 Task: Create a task  Develop a new online tool for social media management , assign it to team member softage.3@softage.net in the project AgileNova and update the status of the task to  On Track  , set the priority of the task to Low
Action: Mouse moved to (80, 278)
Screenshot: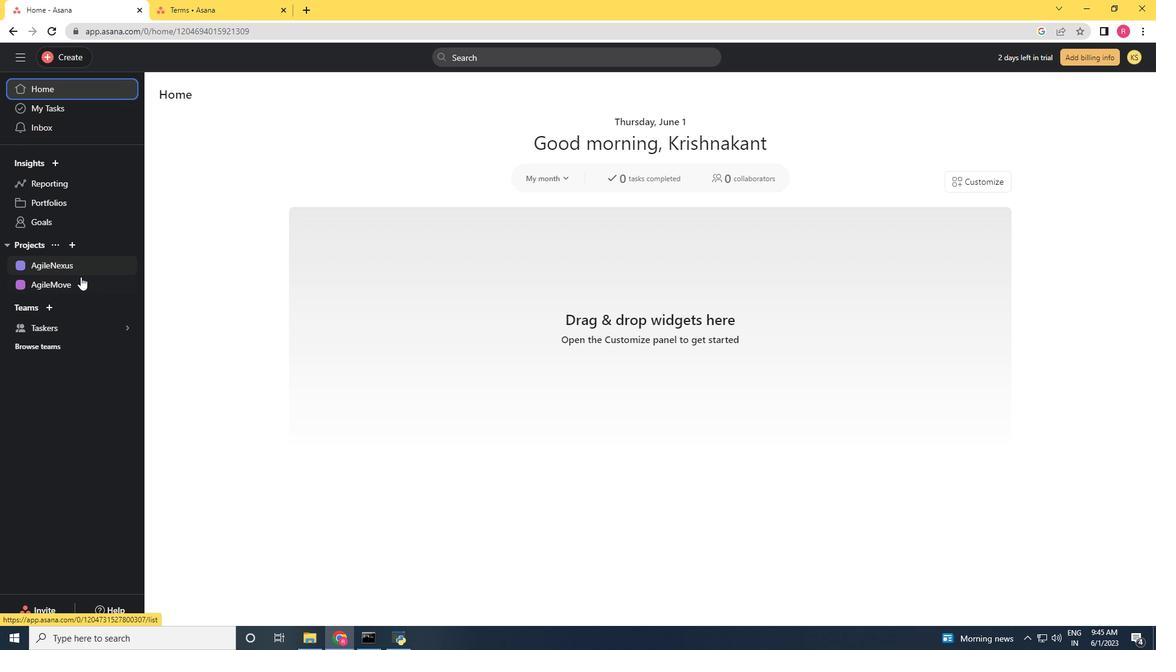 
Action: Mouse pressed left at (80, 278)
Screenshot: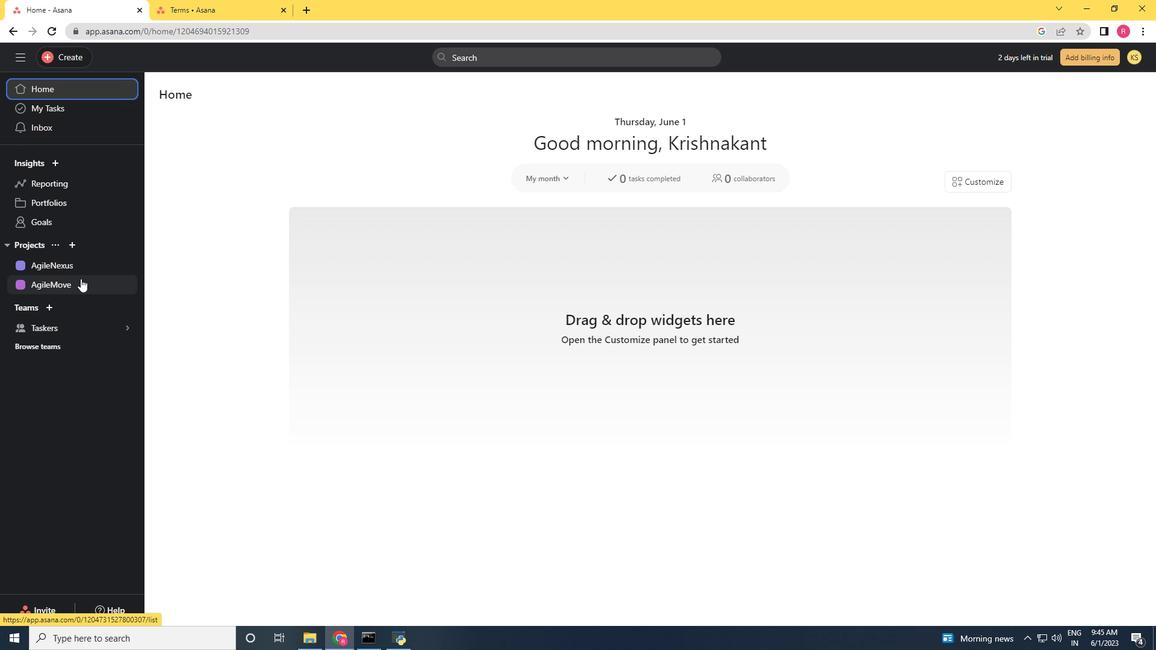 
Action: Mouse moved to (83, 54)
Screenshot: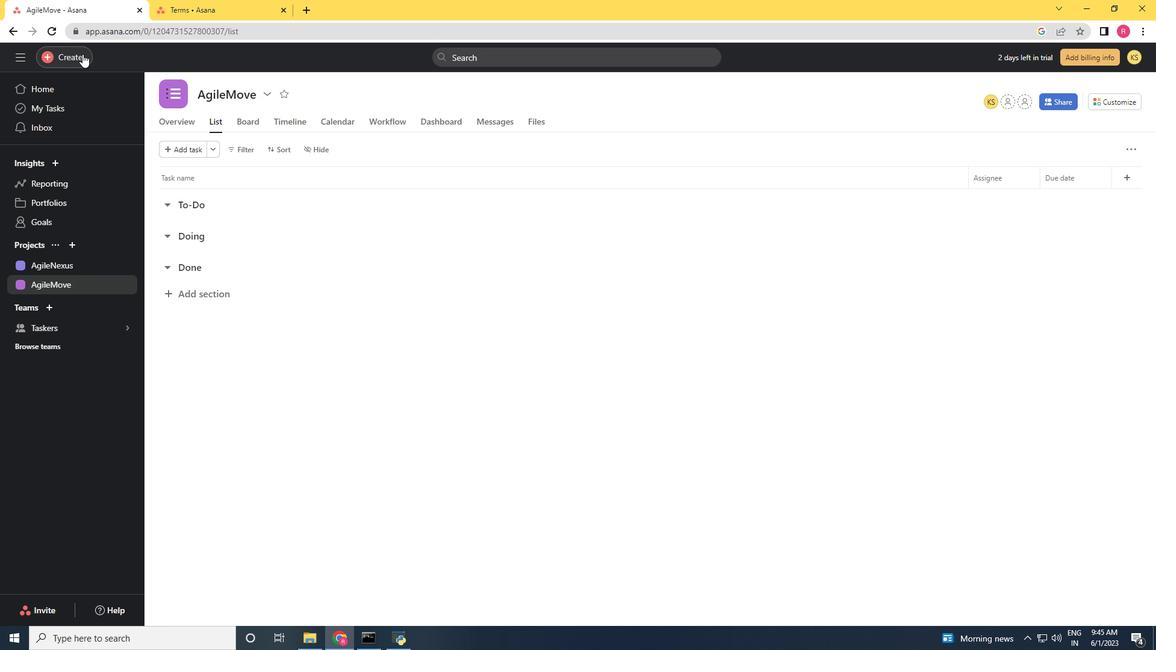 
Action: Mouse pressed left at (83, 54)
Screenshot: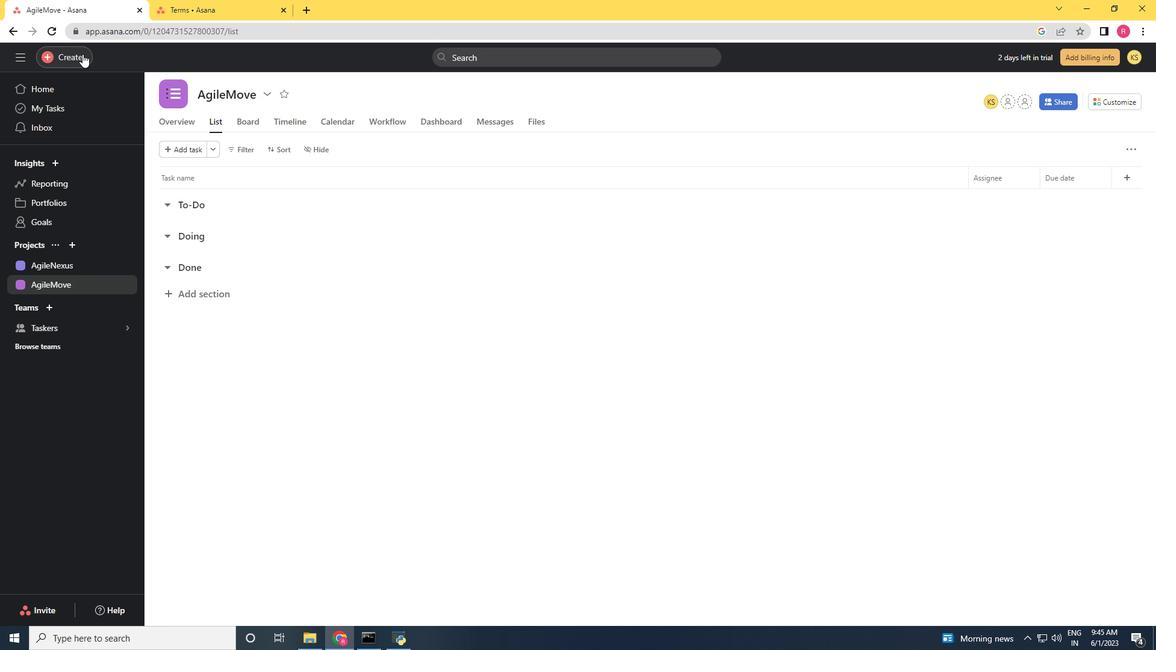 
Action: Mouse moved to (141, 64)
Screenshot: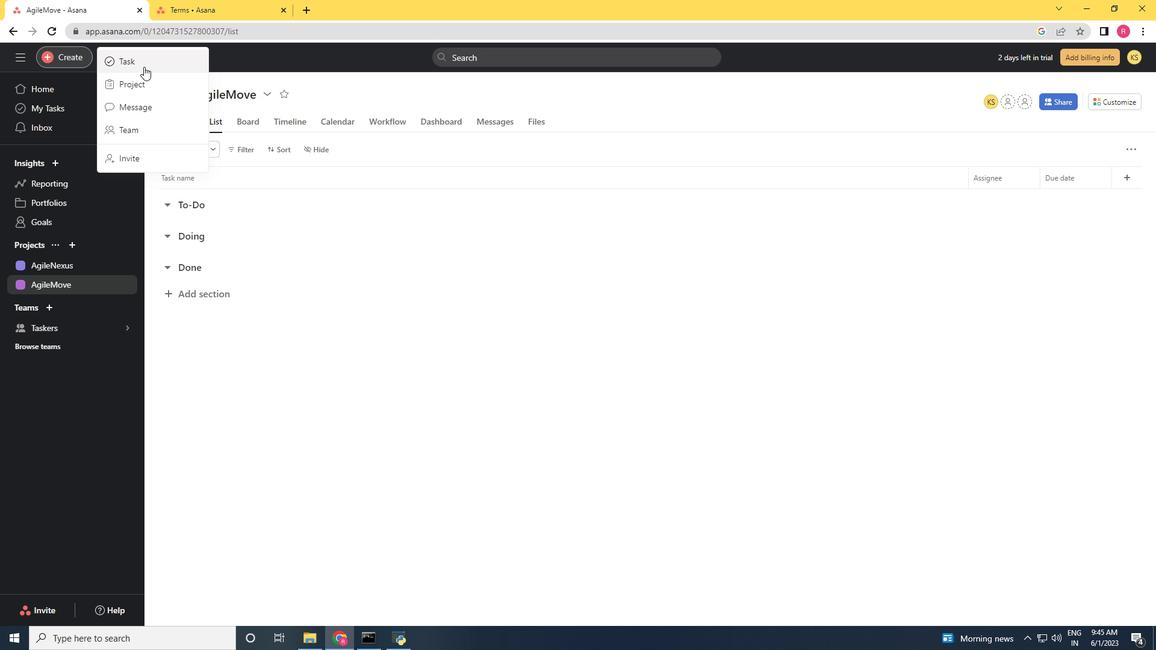 
Action: Mouse pressed left at (141, 64)
Screenshot: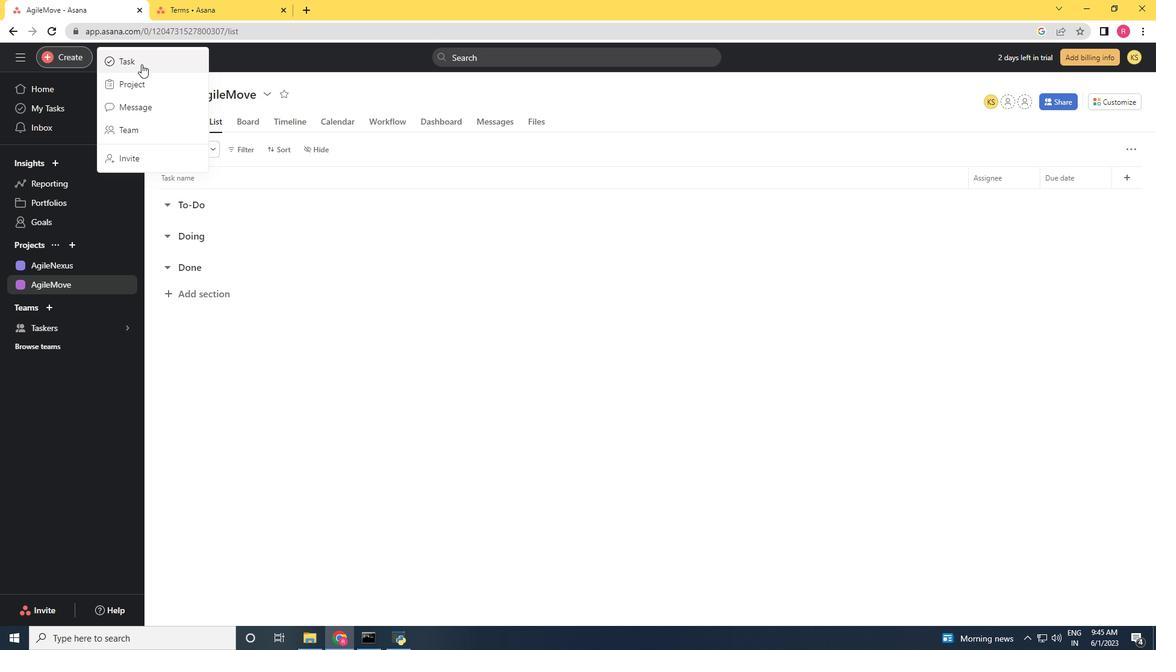 
Action: Key pressed <Key.shift>Develop<Key.space>a<Key.space>new<Key.space>online<Key.space>tool<Key.space>for<Key.space>social<Key.space>mesi=<Key.backspace><Key.backspace><Key.backspace>disa<Key.backspace><Key.backspace>a<Key.space>manad<Key.backspace>gement
Screenshot: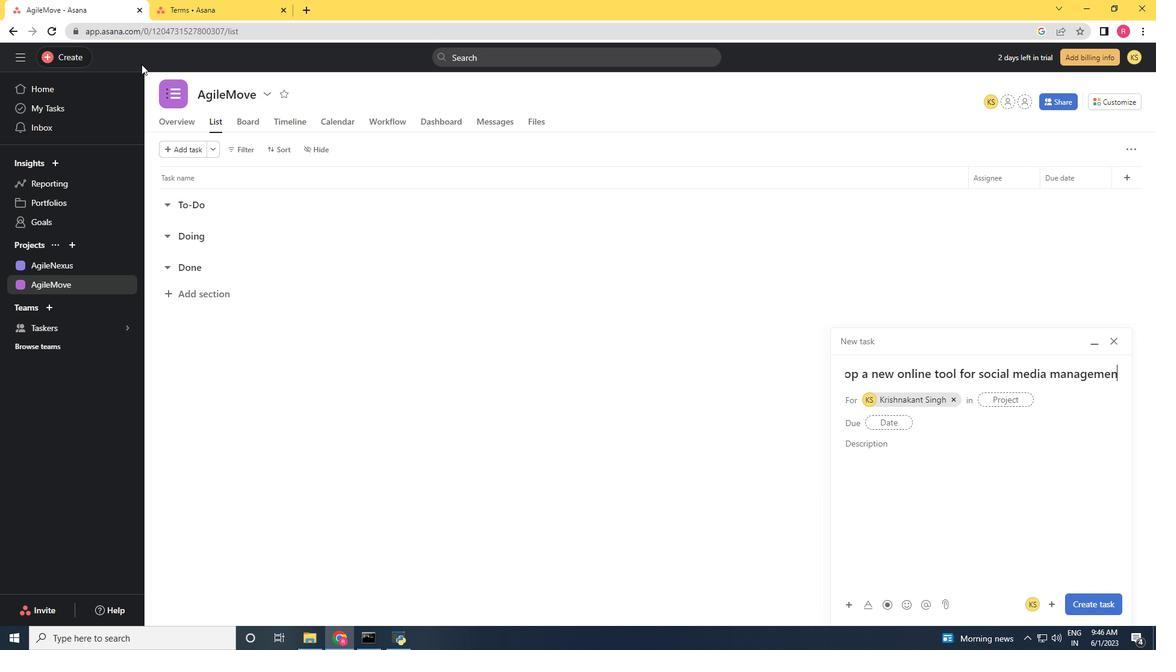 
Action: Mouse moved to (945, 394)
Screenshot: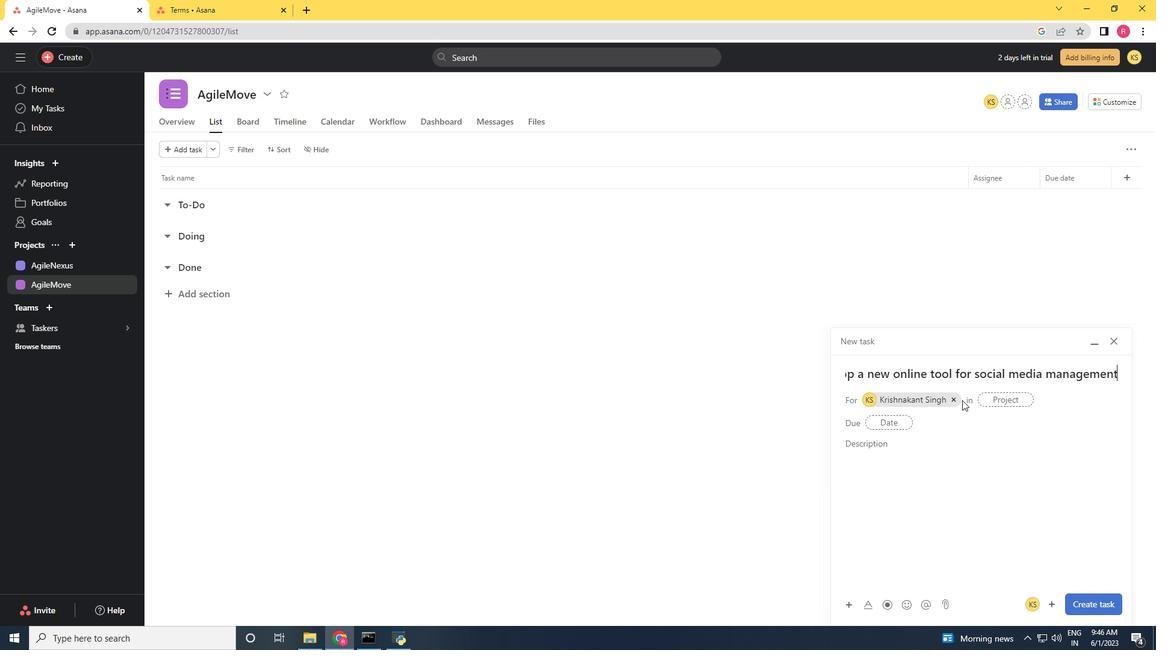 
Action: Mouse pressed left at (945, 394)
Screenshot: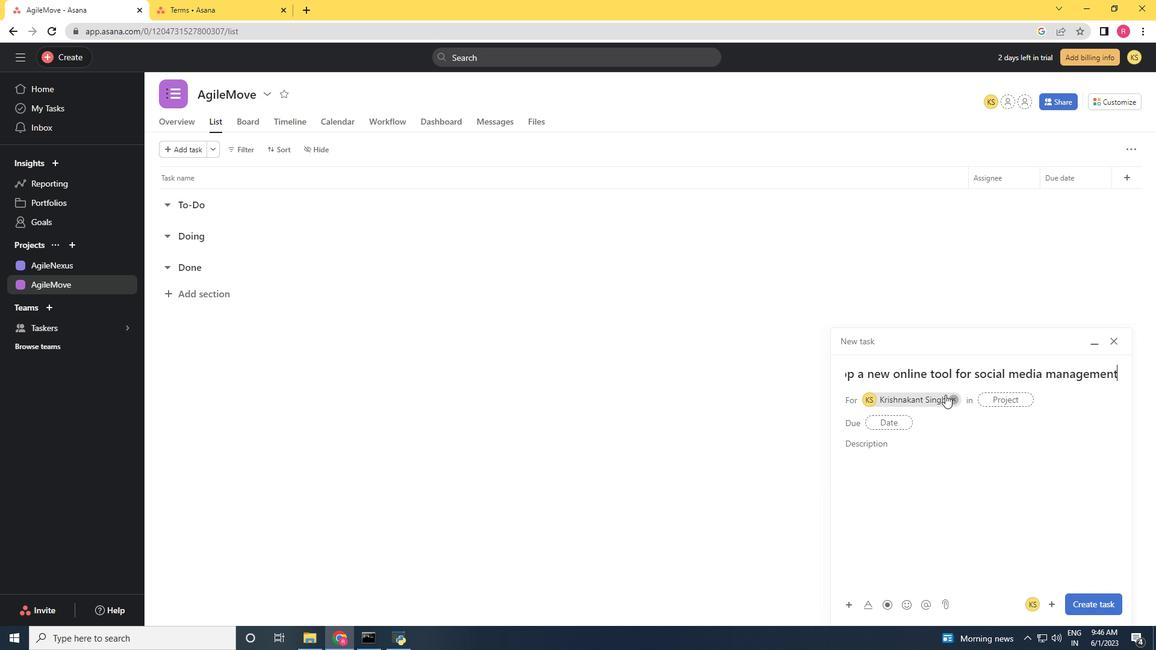
Action: Mouse moved to (899, 399)
Screenshot: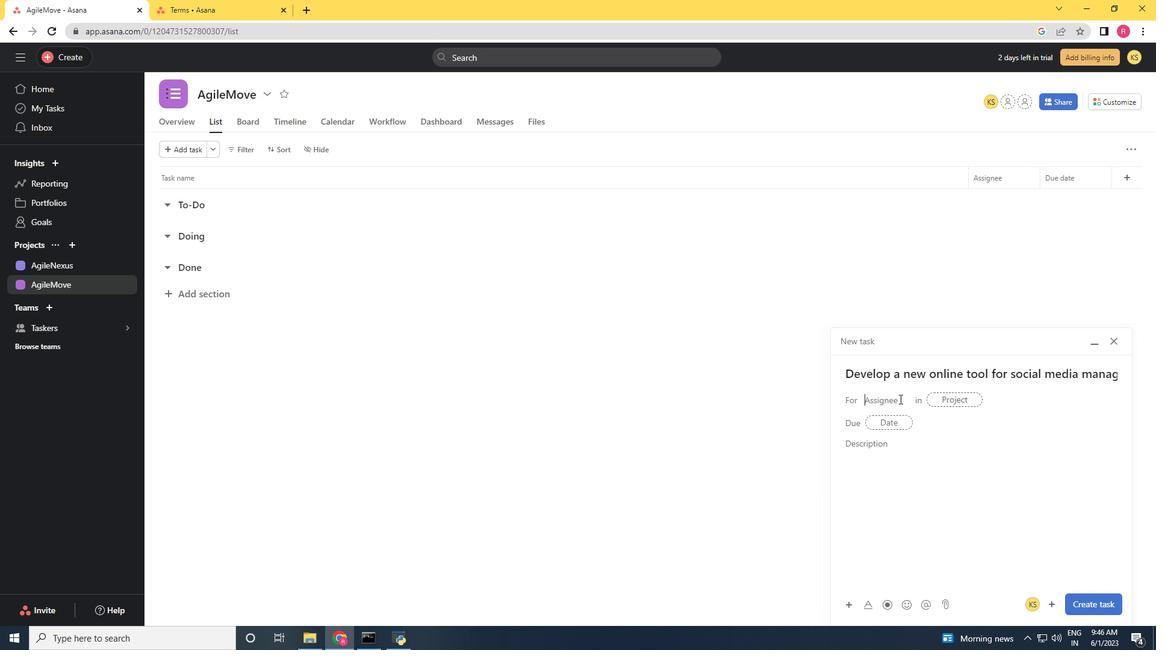 
Action: Key pressed softage.3<Key.shift>@softage.net
Screenshot: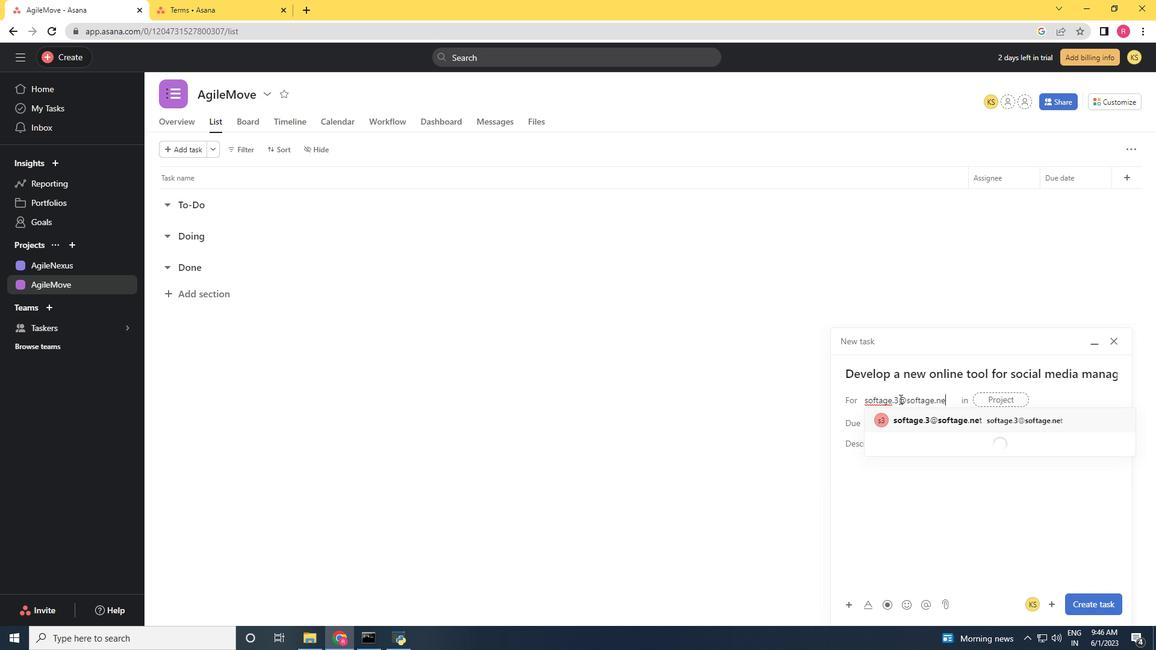 
Action: Mouse moved to (939, 419)
Screenshot: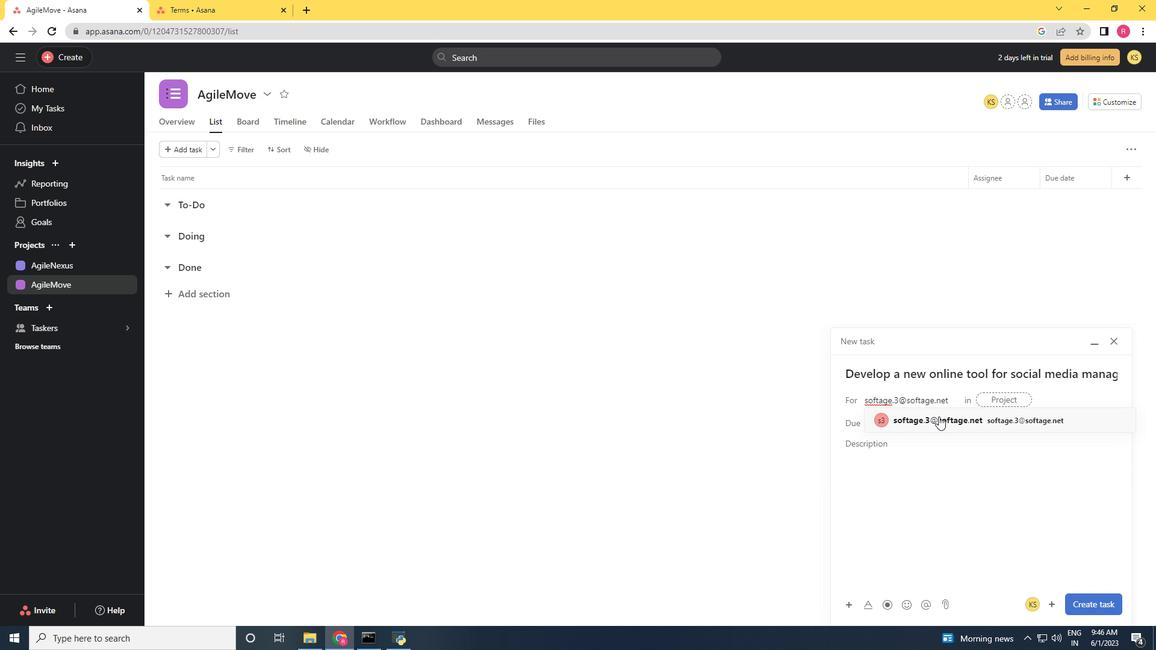 
Action: Mouse pressed left at (939, 419)
Screenshot: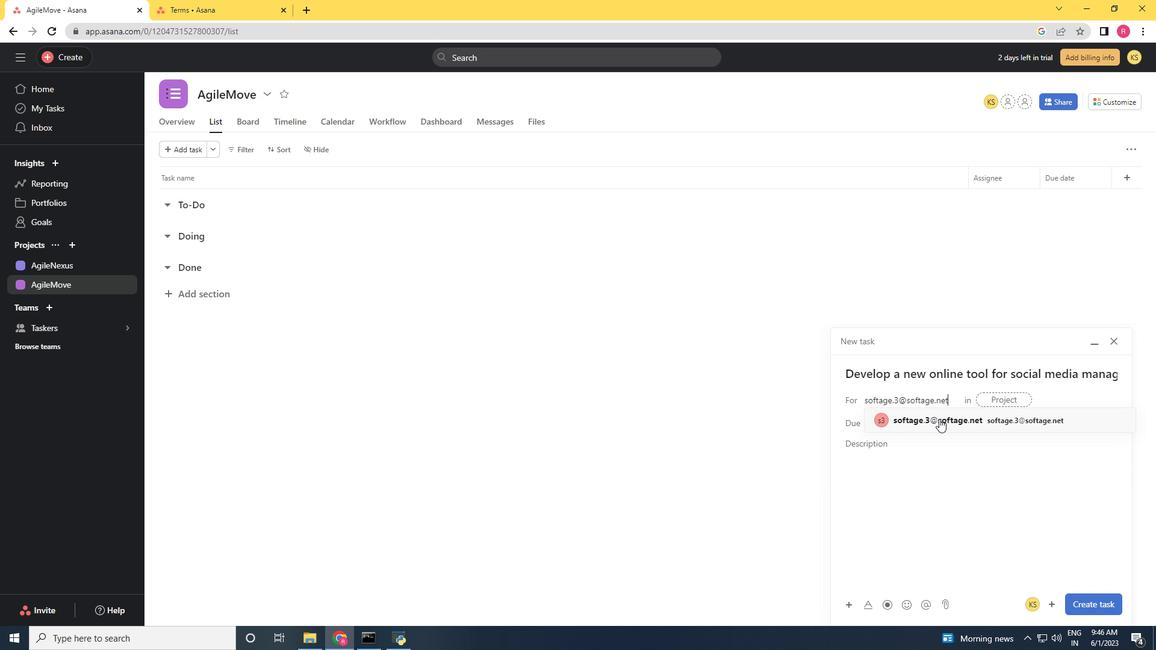 
Action: Mouse moved to (805, 420)
Screenshot: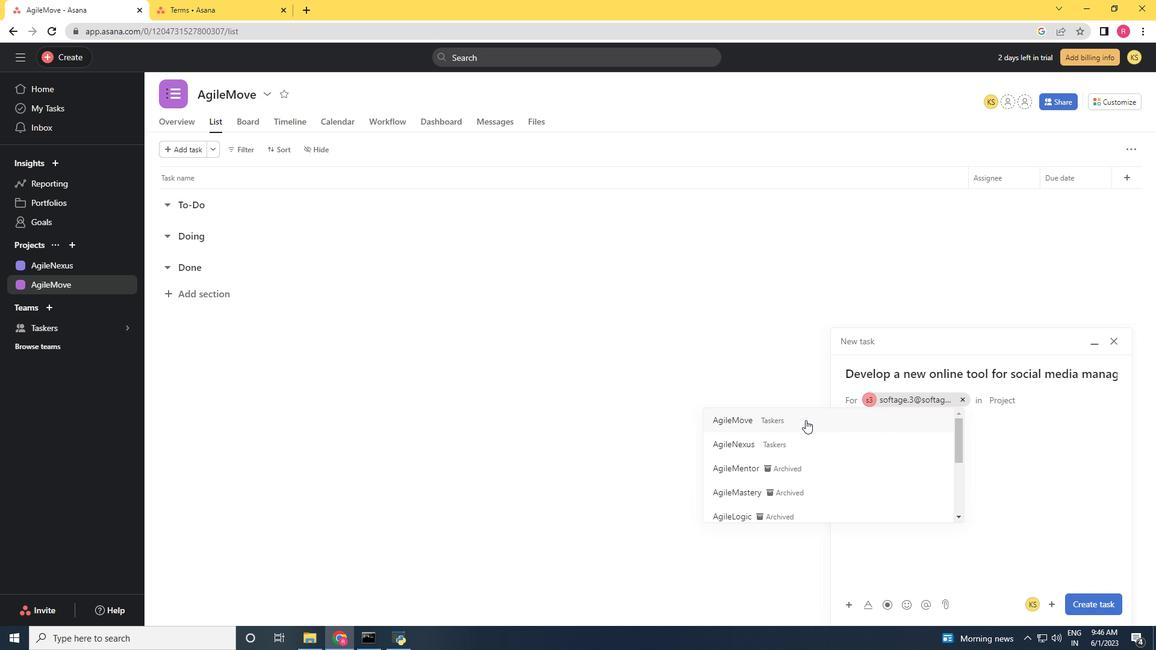 
Action: Mouse pressed left at (805, 420)
Screenshot: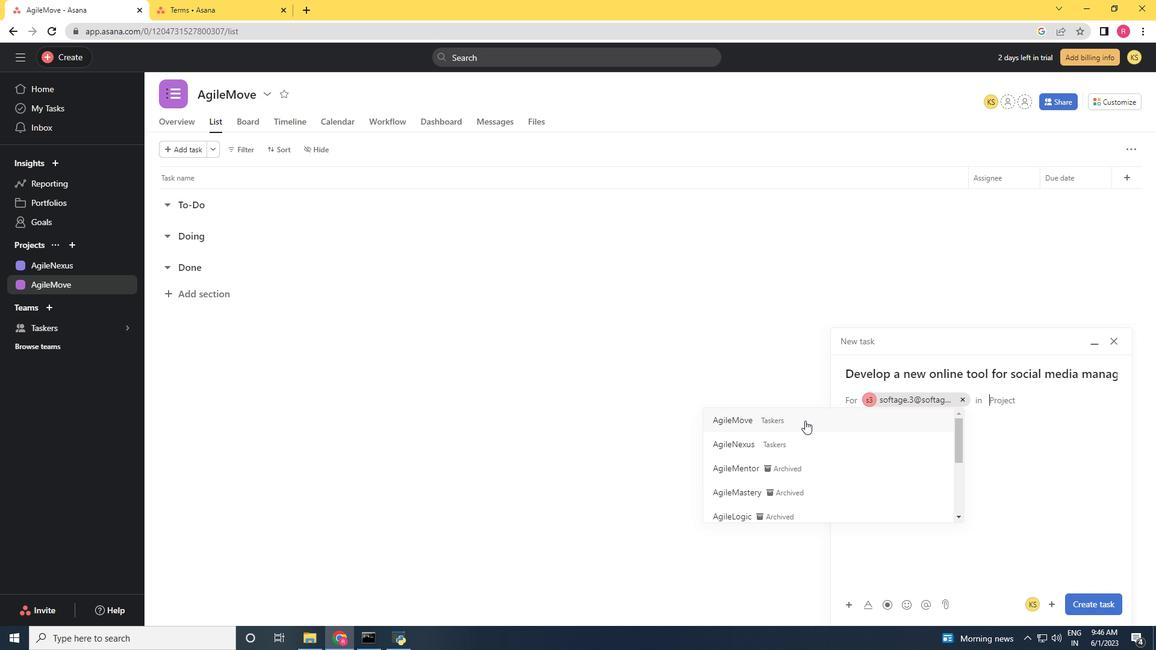 
Action: Mouse moved to (1106, 599)
Screenshot: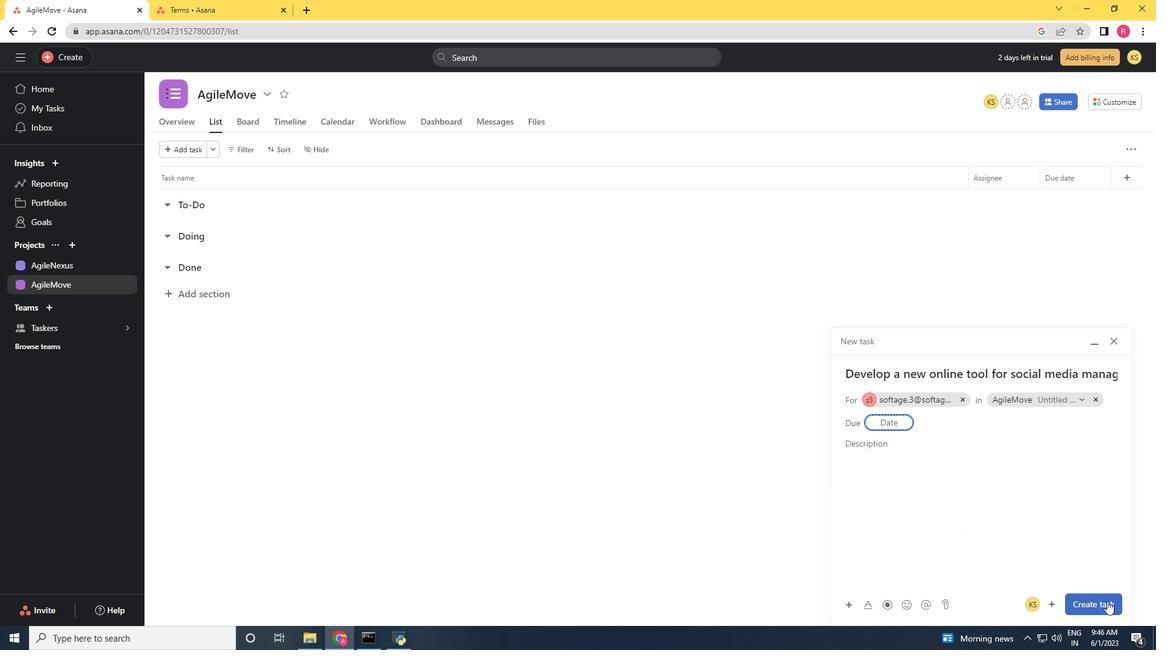 
Action: Mouse pressed left at (1106, 599)
Screenshot: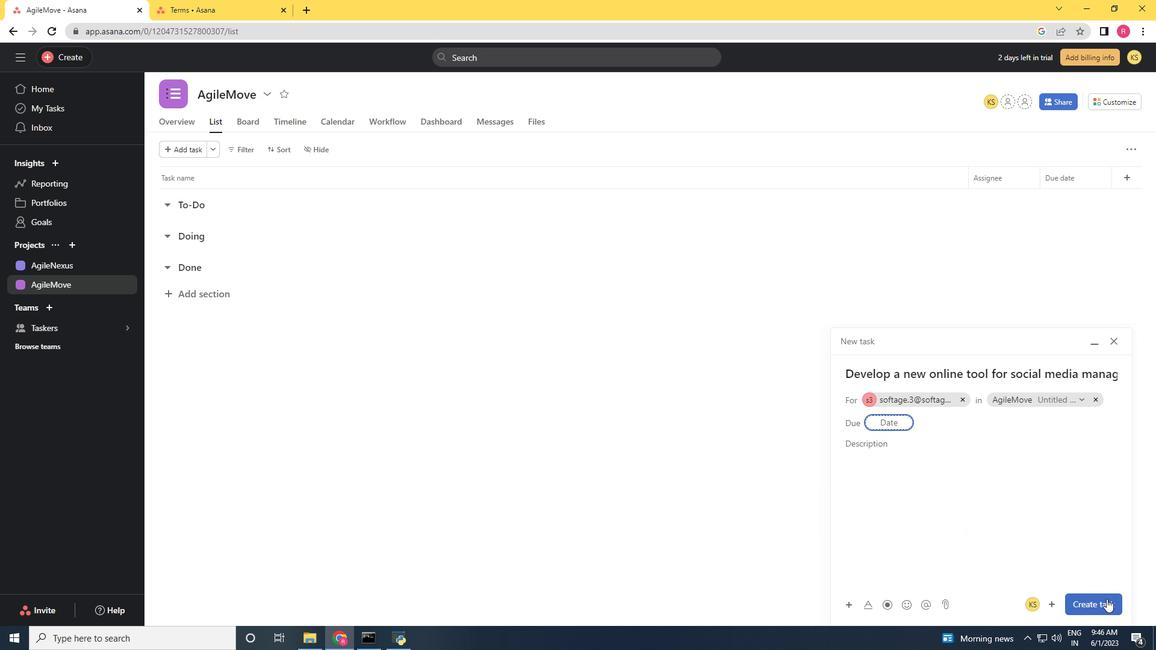 
Action: Mouse moved to (971, 167)
Screenshot: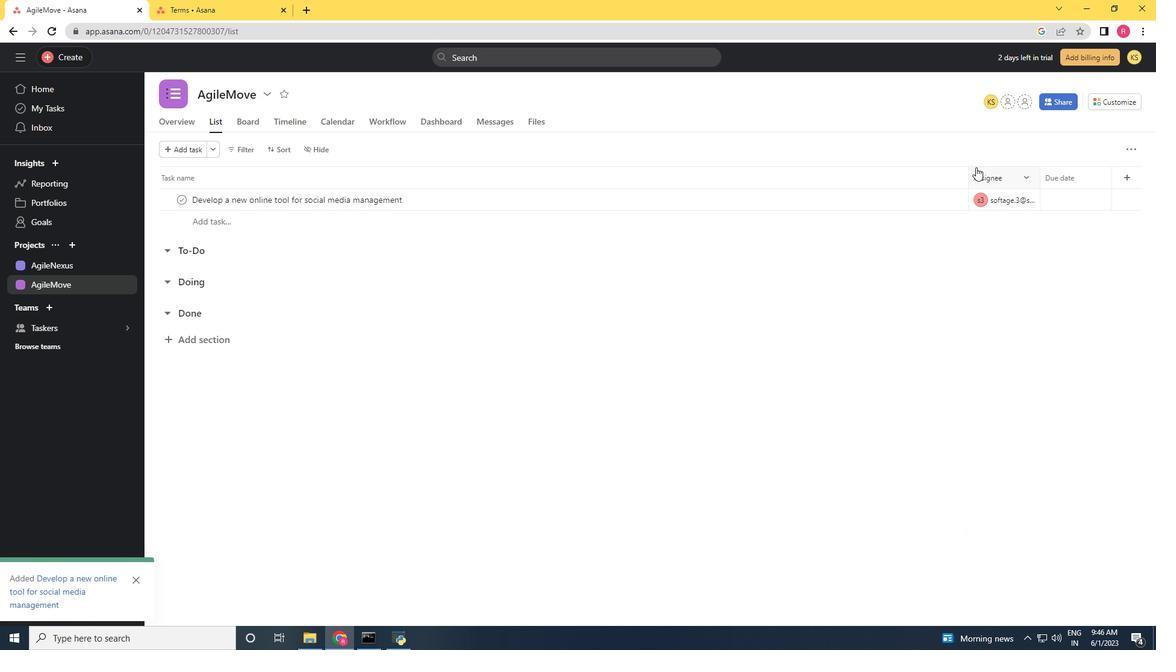 
Action: Mouse pressed left at (971, 167)
Screenshot: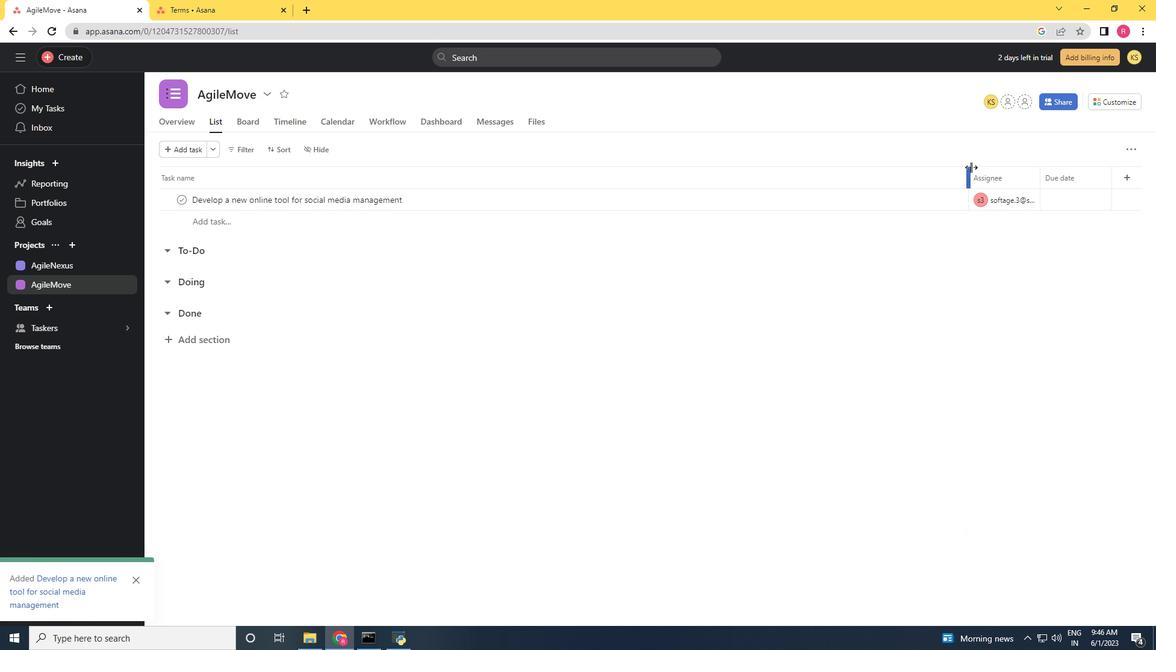 
Action: Mouse moved to (997, 175)
Screenshot: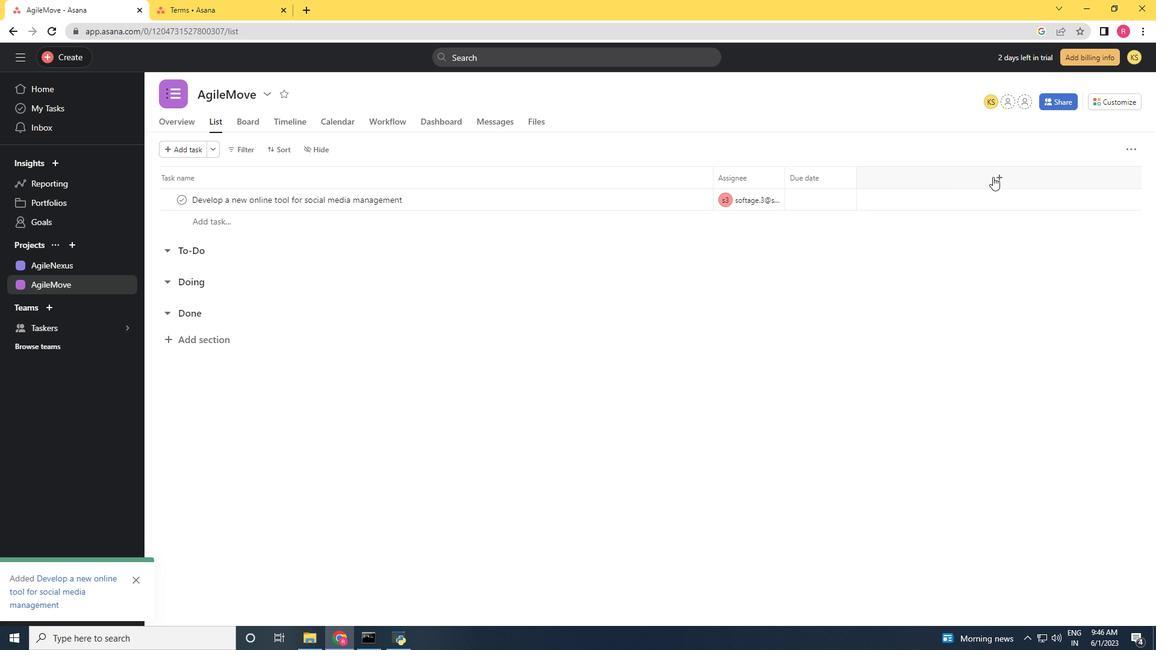 
Action: Mouse pressed left at (997, 175)
Screenshot: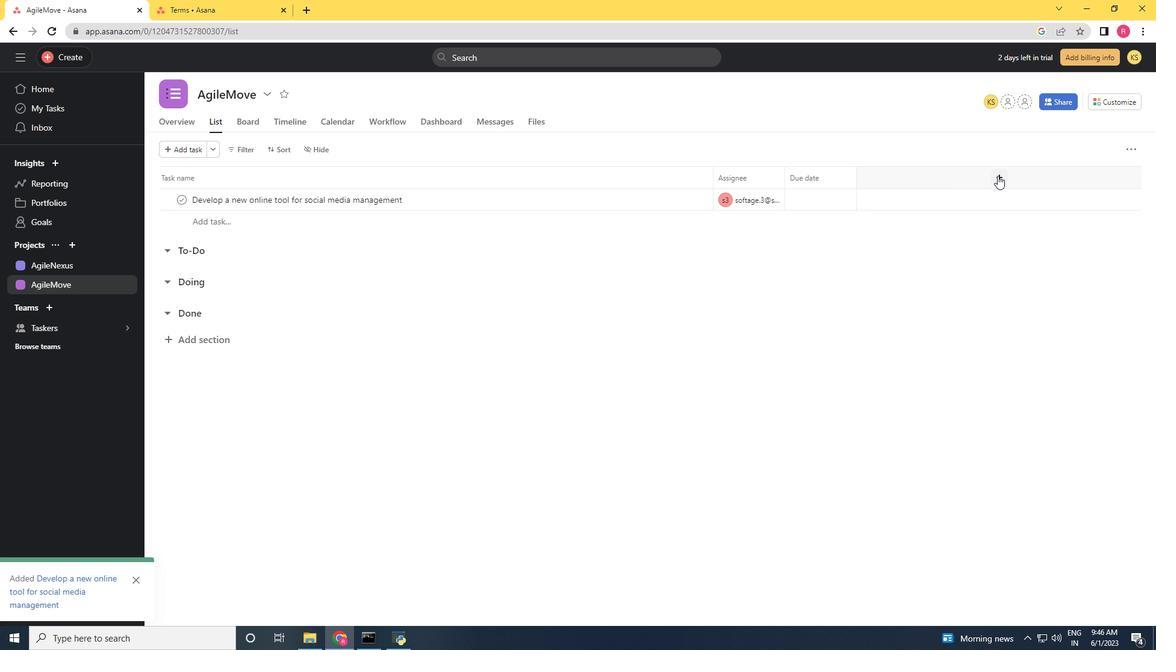 
Action: Mouse moved to (907, 310)
Screenshot: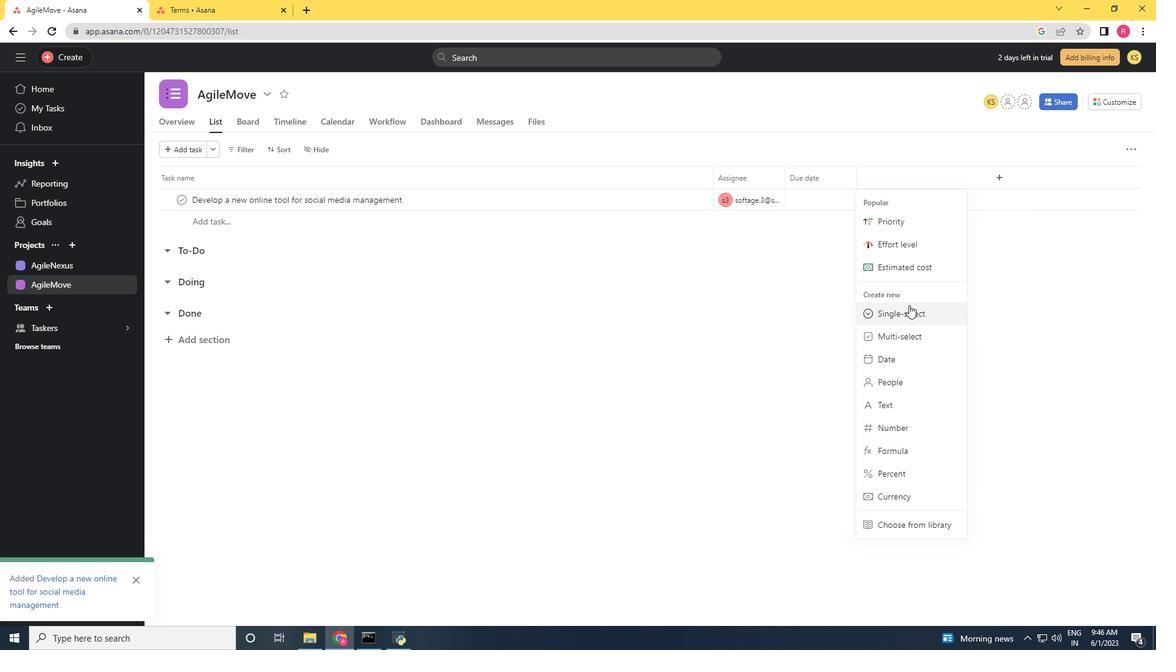 
Action: Mouse pressed left at (907, 310)
Screenshot: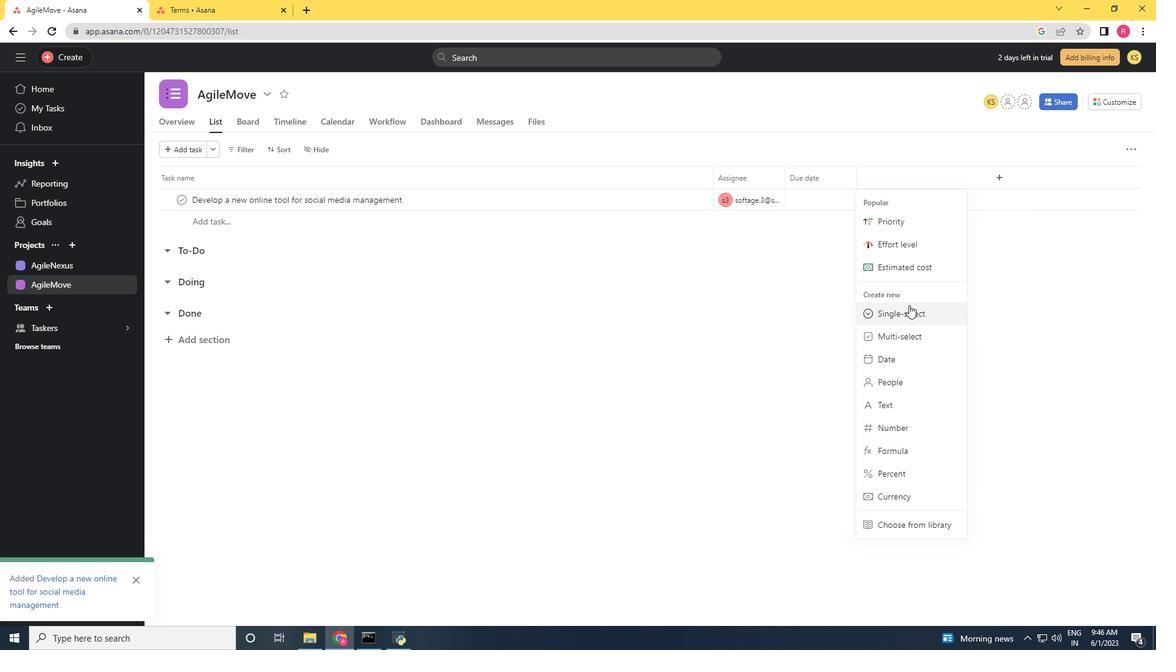 
Action: Key pressed <Key.shift>Status
Screenshot: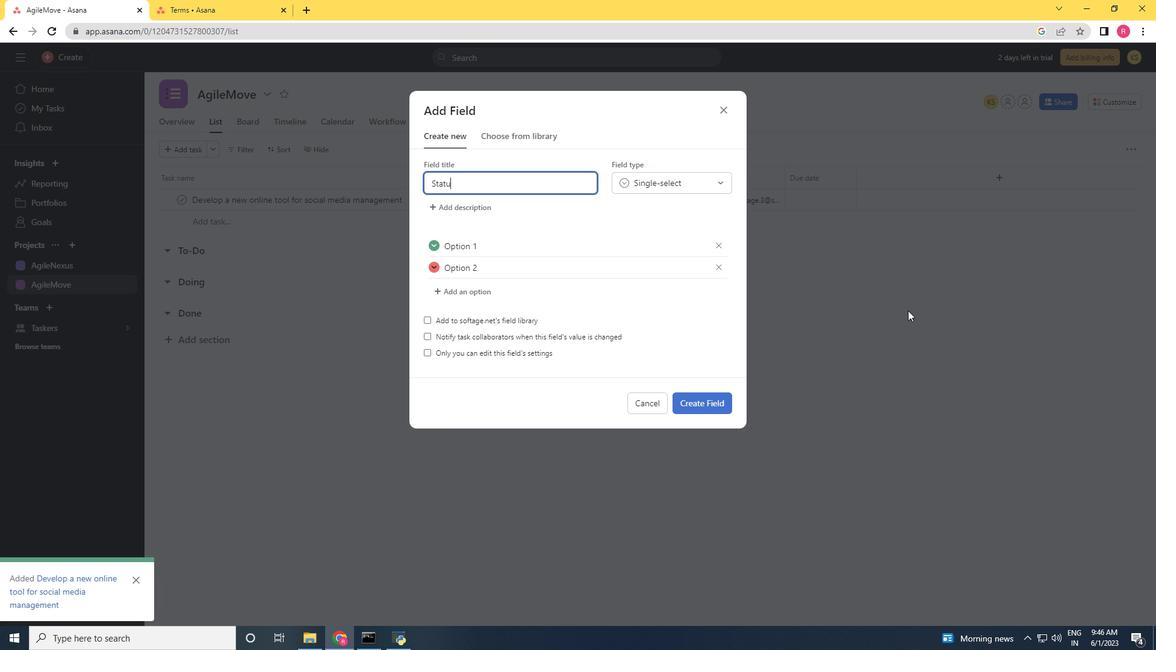
Action: Mouse moved to (551, 253)
Screenshot: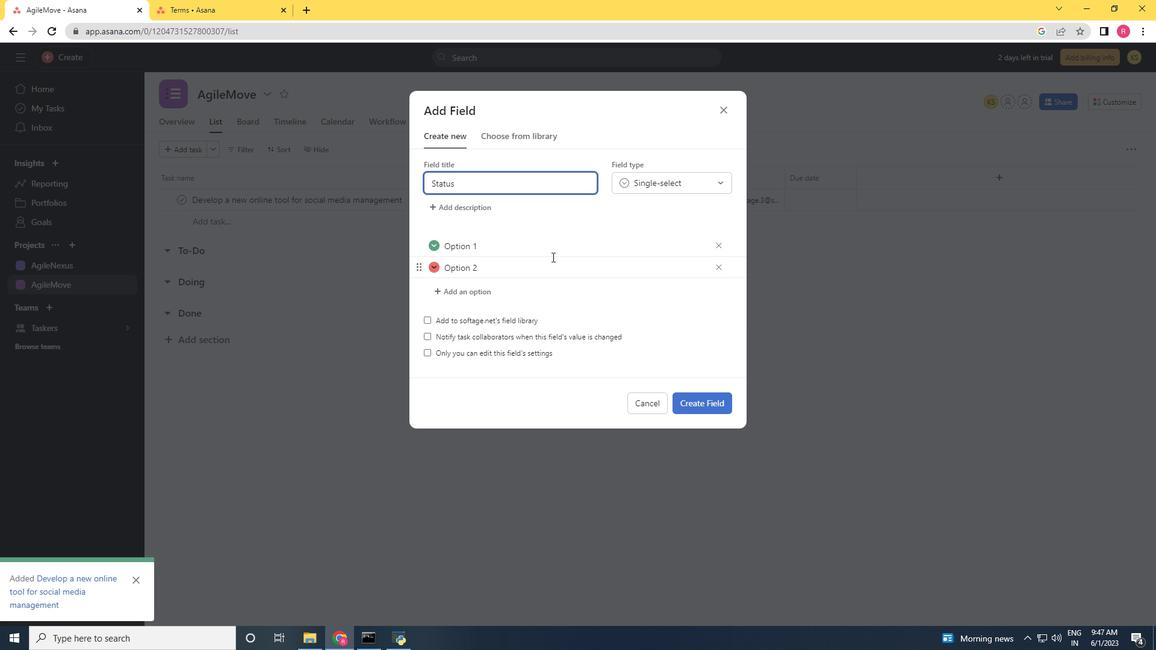 
Action: Mouse pressed left at (551, 253)
Screenshot: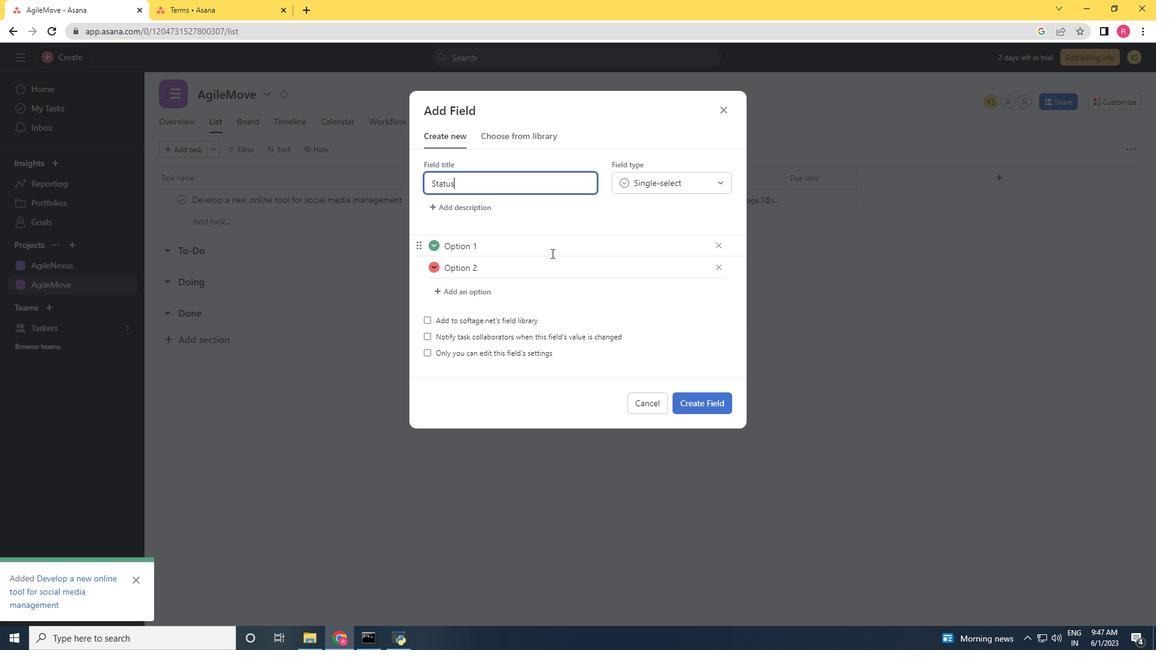 
Action: Key pressed <Key.backspace><Key.backspace><Key.backspace><Key.backspace><Key.backspace><Key.backspace><Key.backspace><Key.backspace><Key.shift>On<Key.space><Key.shift>Track<Key.enter><Key.shift><Key.shift><Key.shift><Key.shift><Key.shift><Key.shift><Key.shift><Key.shift><Key.shift><Key.shift>Off<Key.space><Key.shift>Track<Key.enter><Key.shift><Key.shift>At<Key.space><Key.shift>Rs<Key.backspace>isk
Screenshot: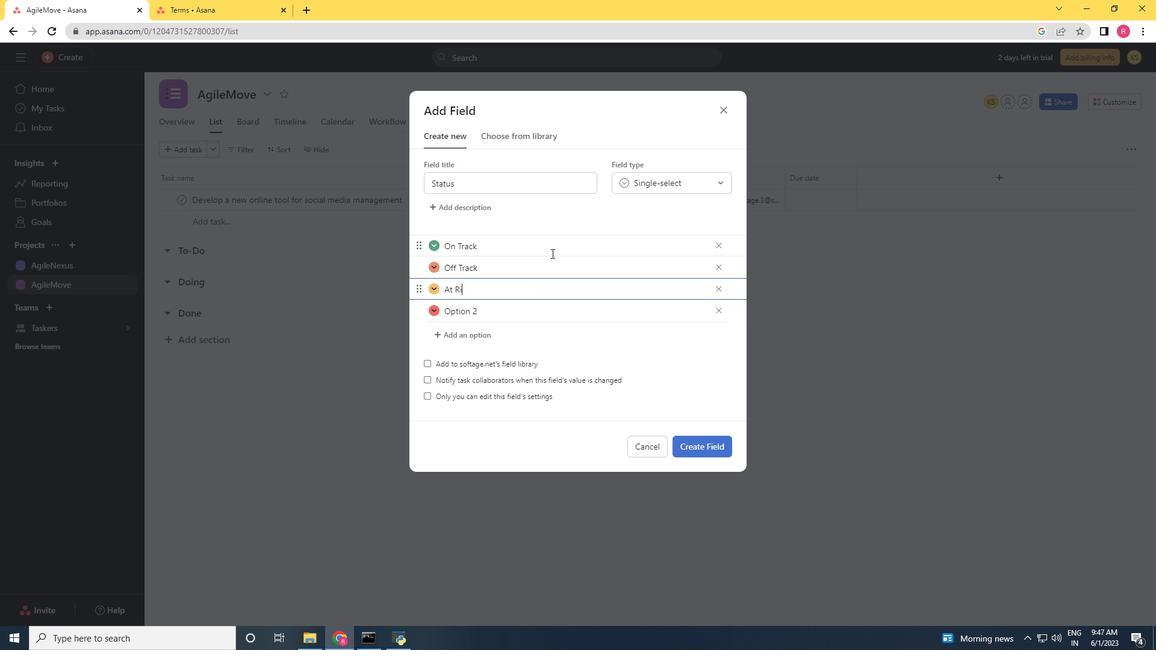 
Action: Mouse moved to (720, 309)
Screenshot: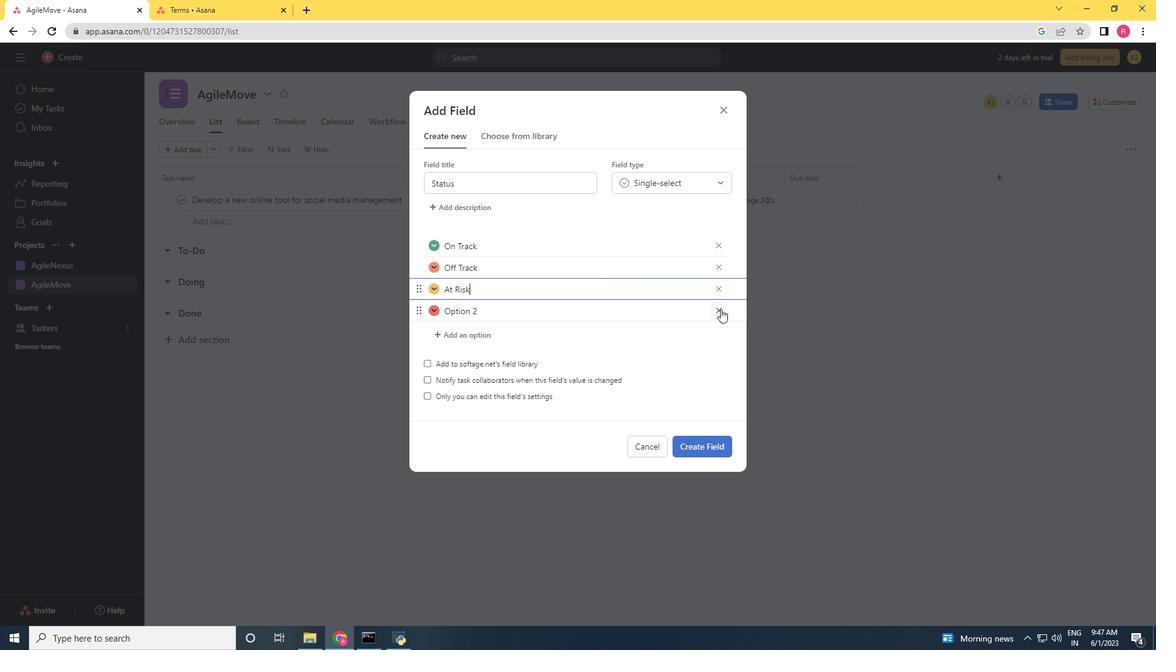 
Action: Mouse pressed left at (720, 309)
Screenshot: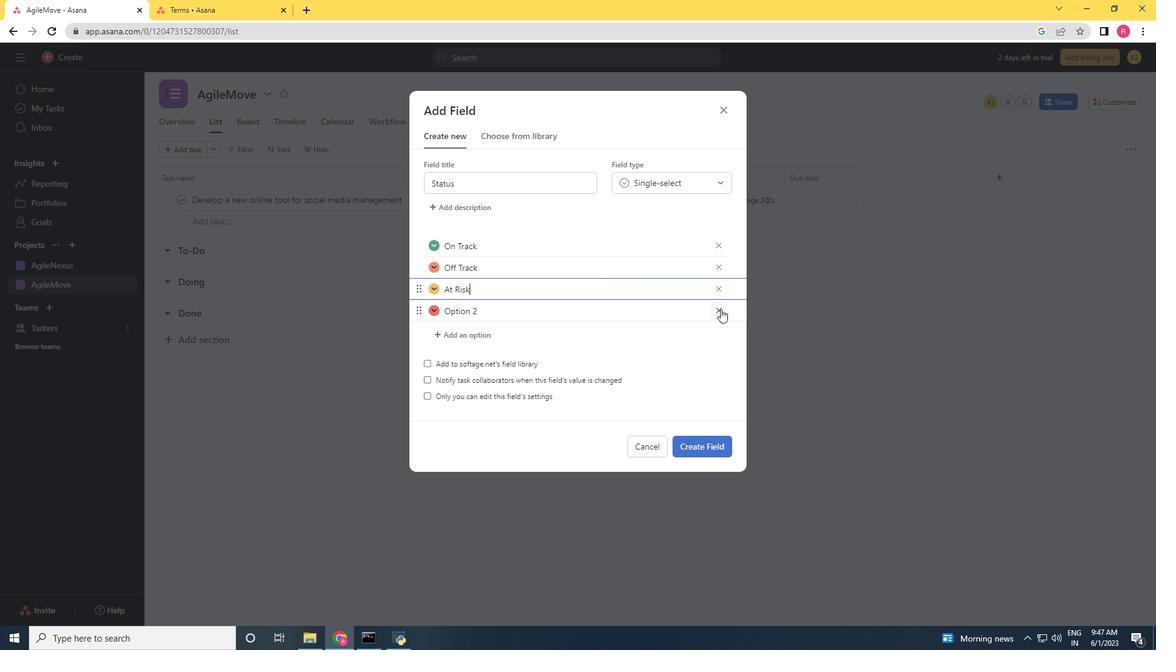 
Action: Mouse moved to (697, 423)
Screenshot: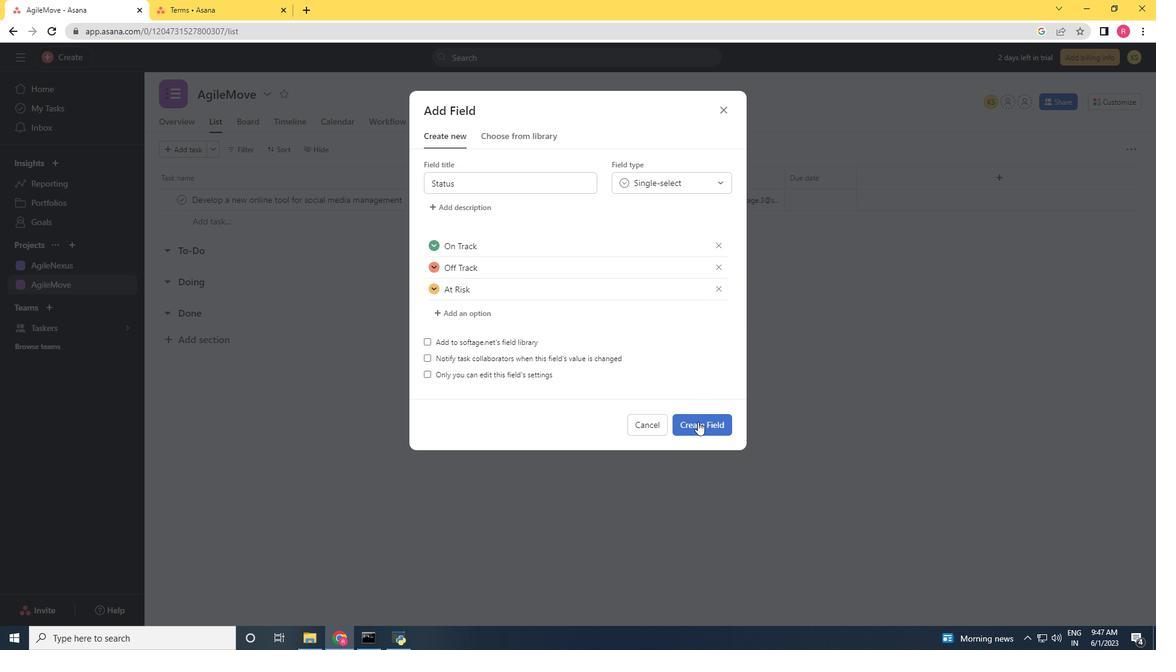 
Action: Mouse pressed left at (697, 423)
Screenshot: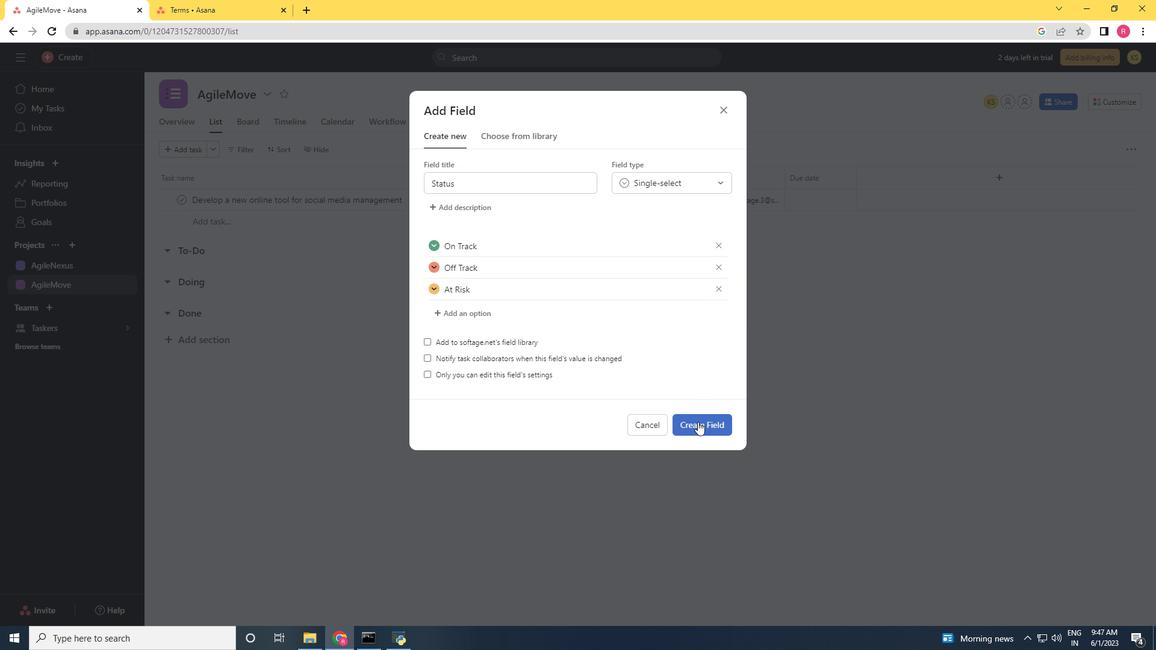 
Action: Mouse moved to (1036, 176)
Screenshot: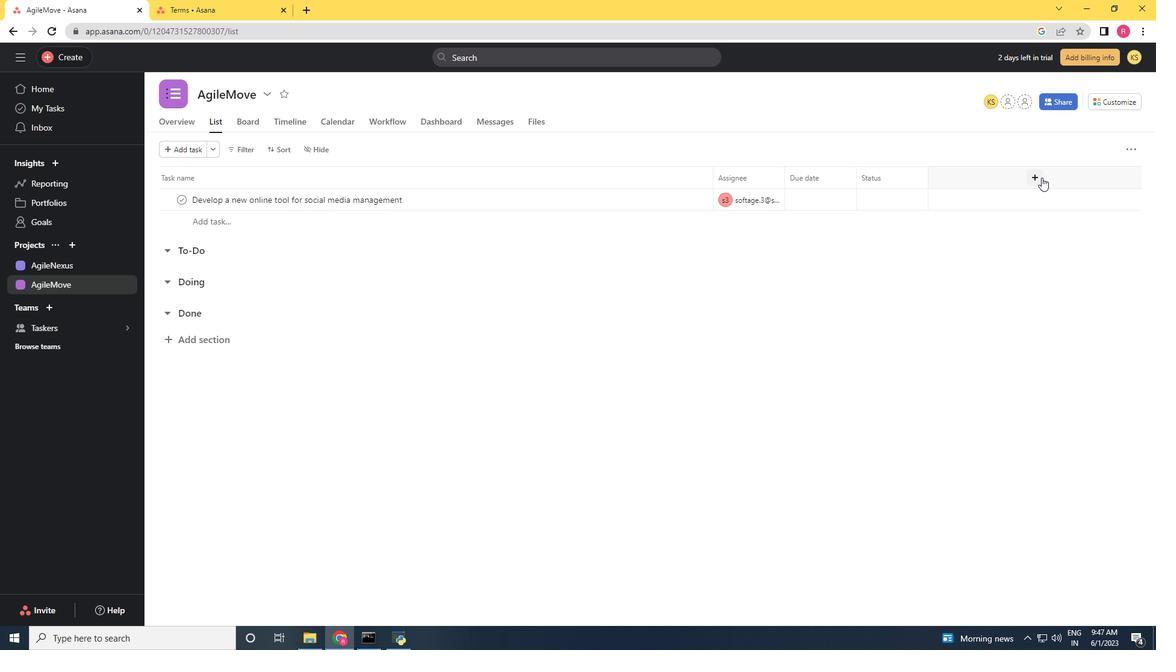 
Action: Mouse pressed left at (1036, 176)
Screenshot: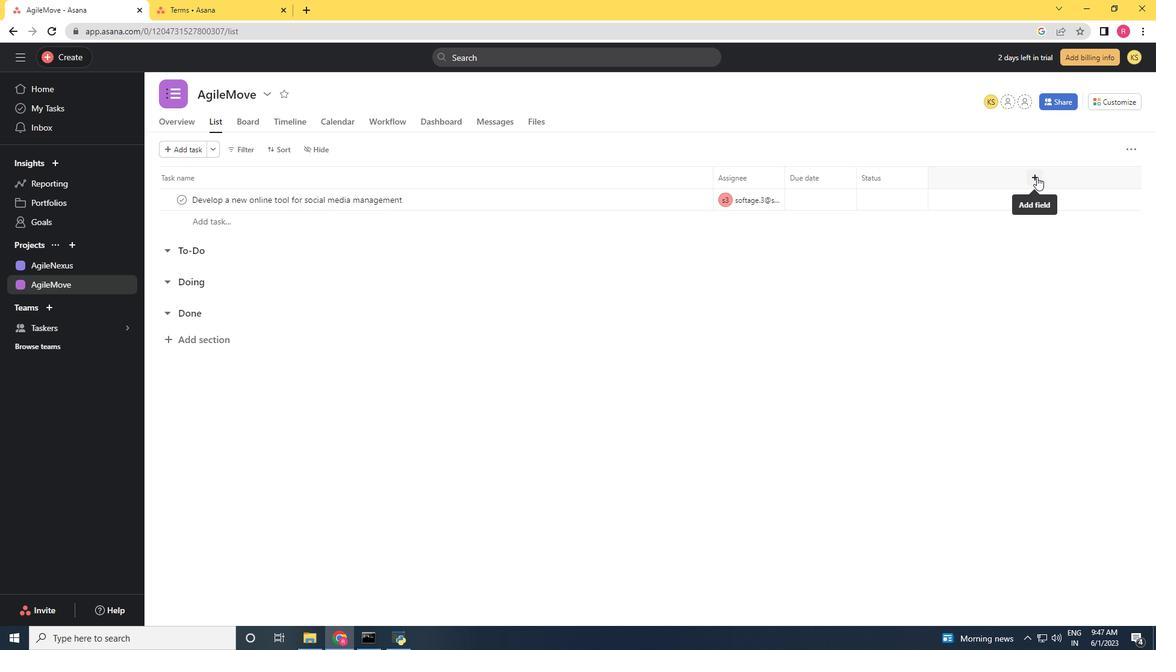 
Action: Mouse moved to (980, 217)
Screenshot: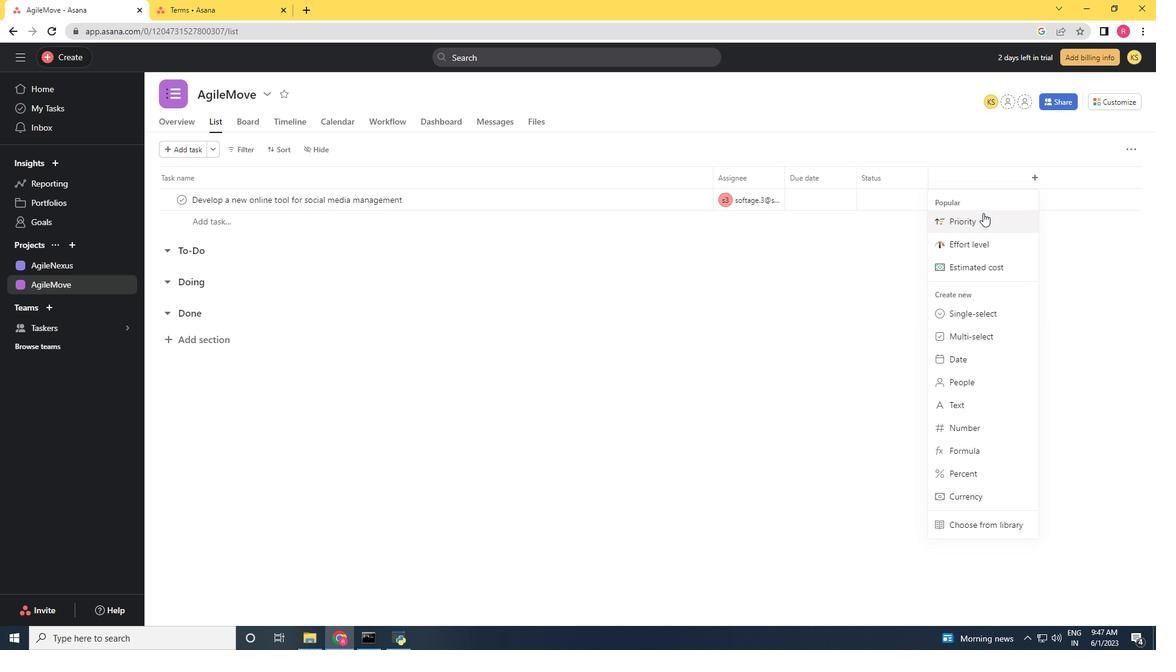 
Action: Mouse pressed left at (980, 217)
Screenshot: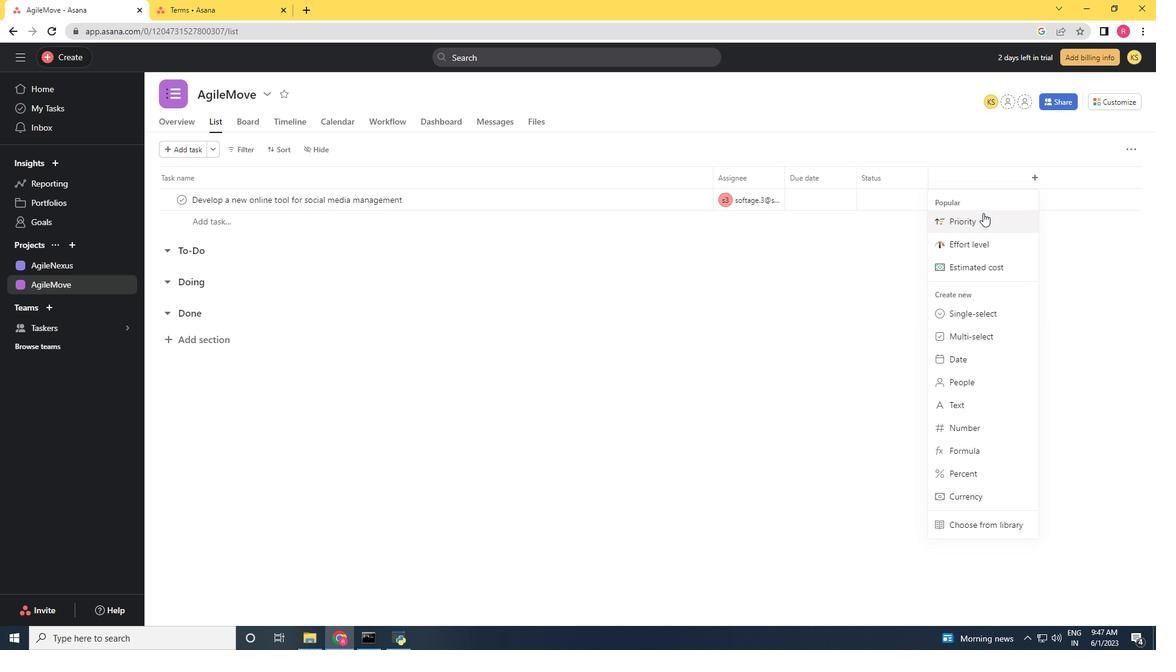 
Action: Mouse moved to (694, 400)
Screenshot: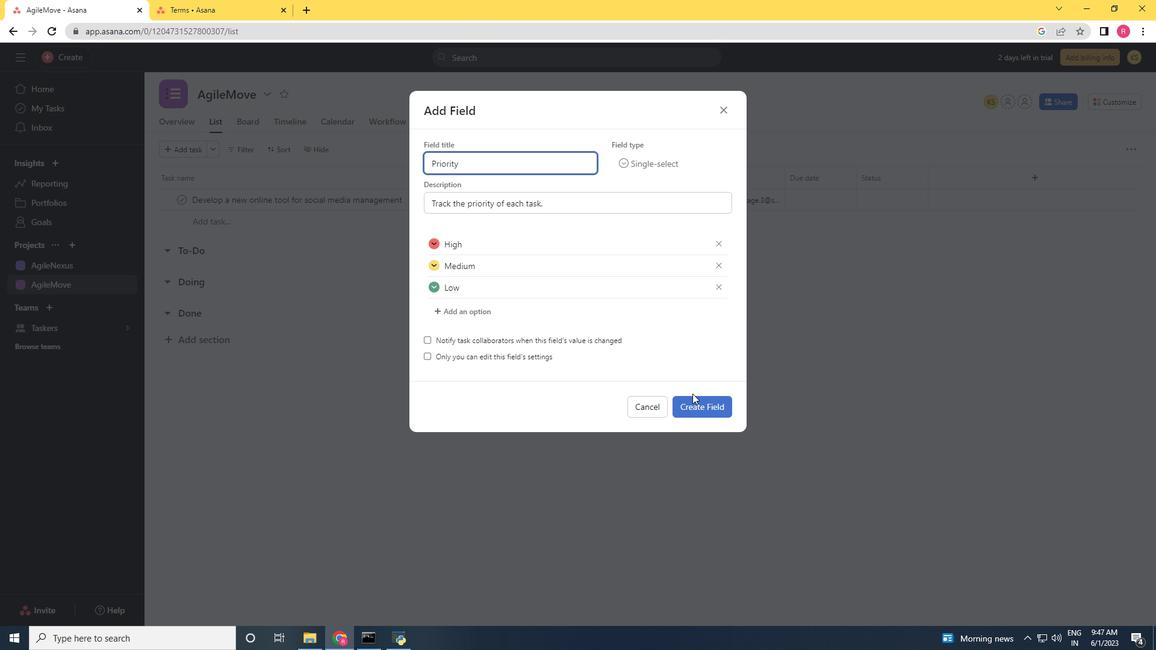 
Action: Mouse pressed left at (694, 400)
Screenshot: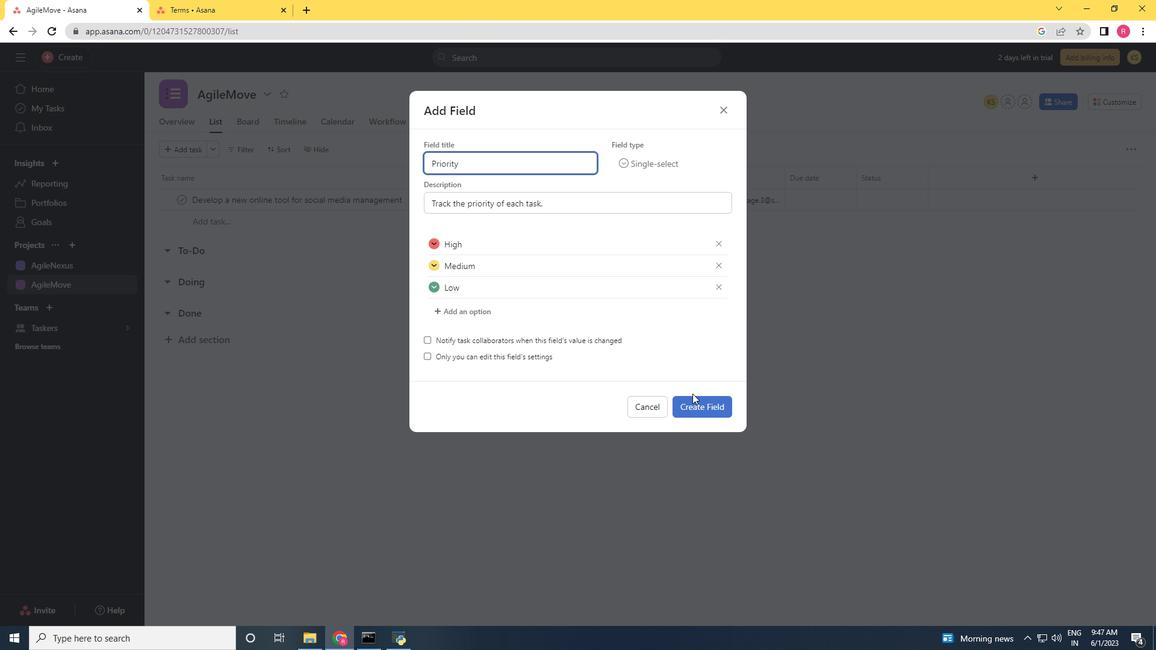 
Action: Mouse moved to (900, 199)
Screenshot: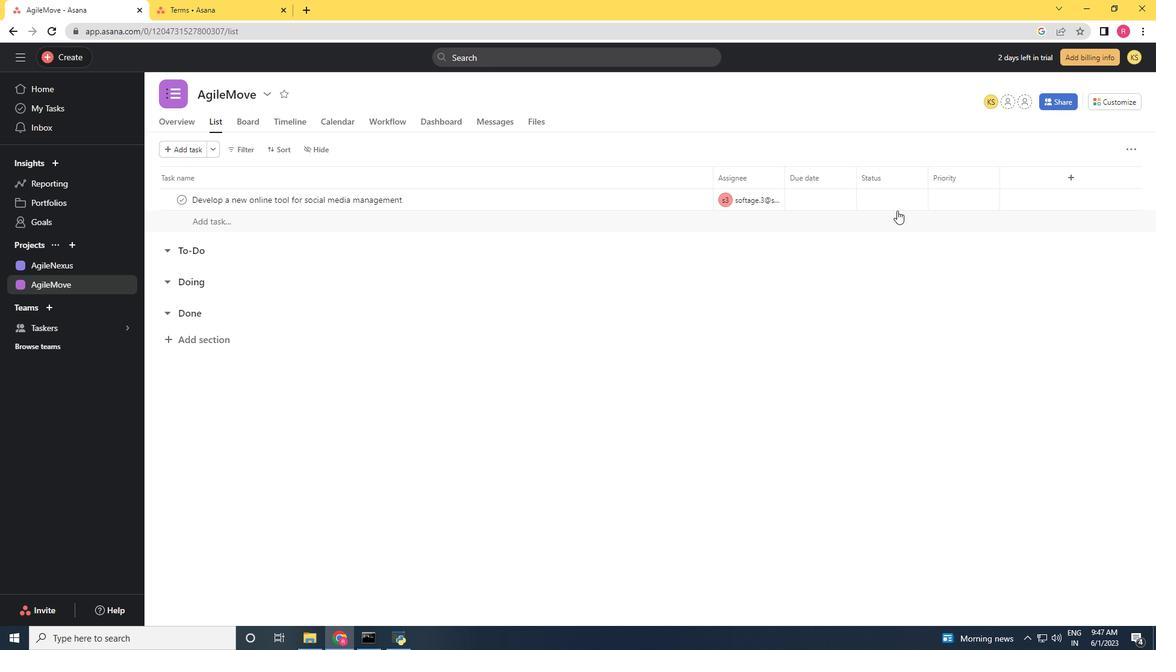 
Action: Mouse pressed left at (900, 199)
Screenshot: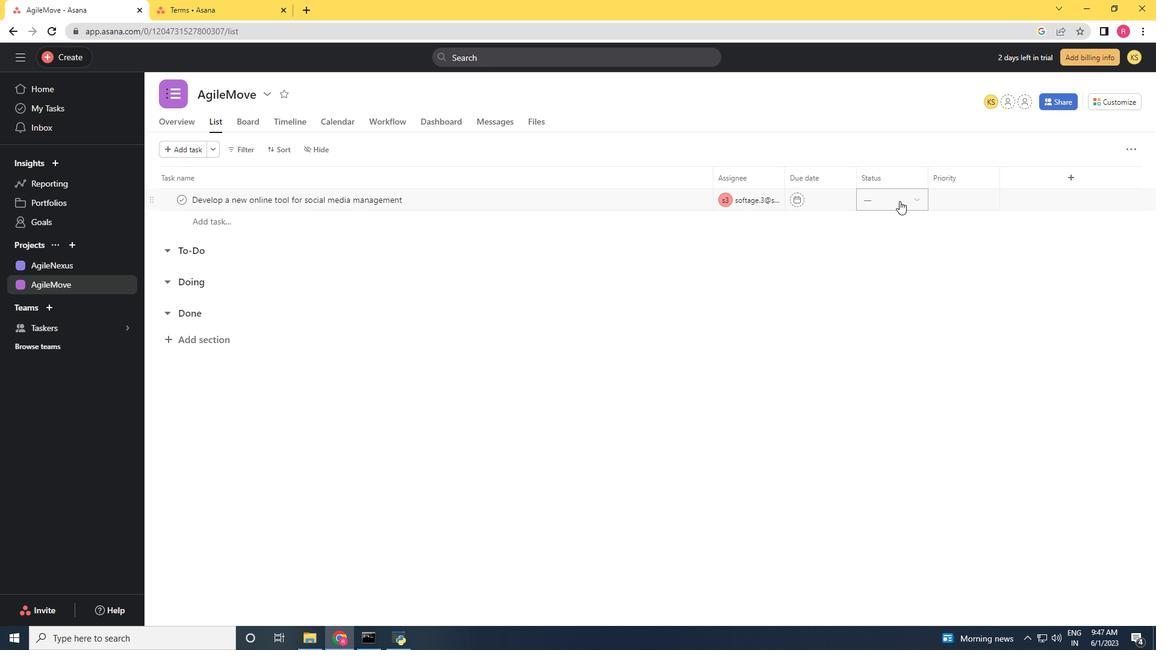 
Action: Mouse moved to (924, 244)
Screenshot: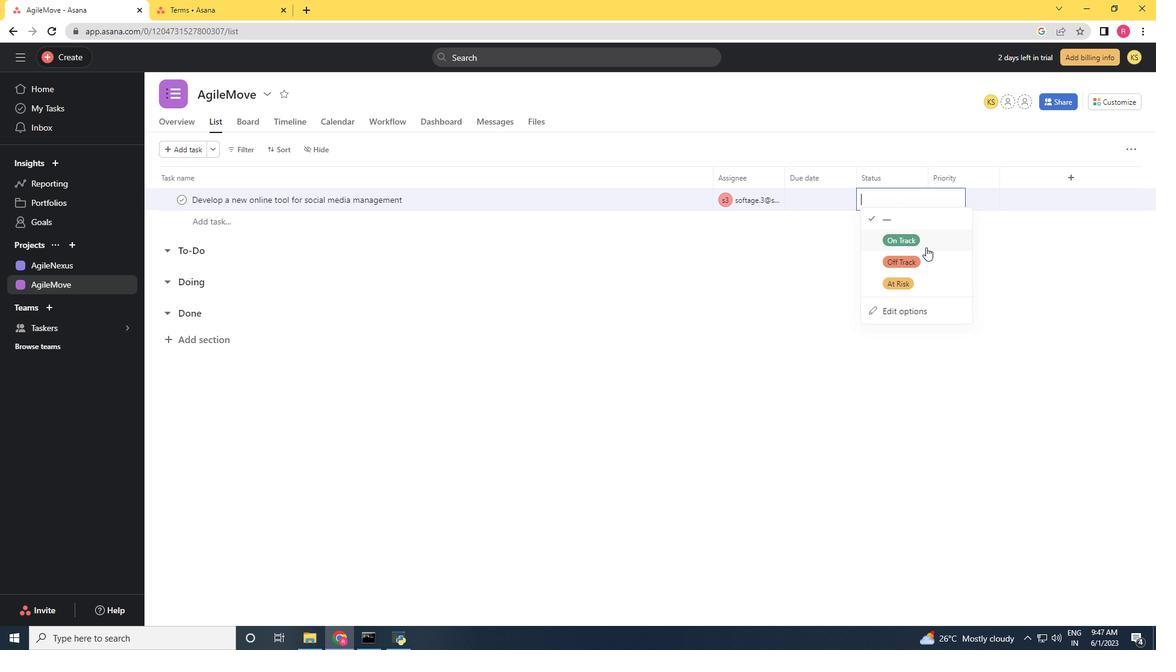 
Action: Mouse pressed left at (924, 244)
Screenshot: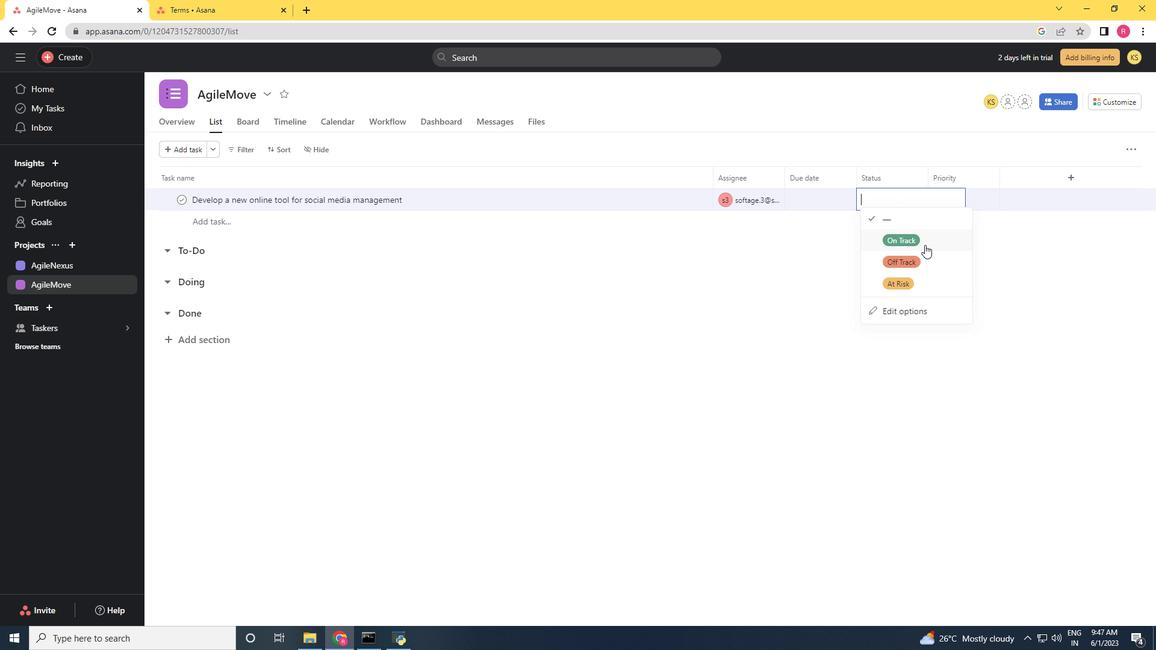 
Action: Mouse moved to (986, 198)
Screenshot: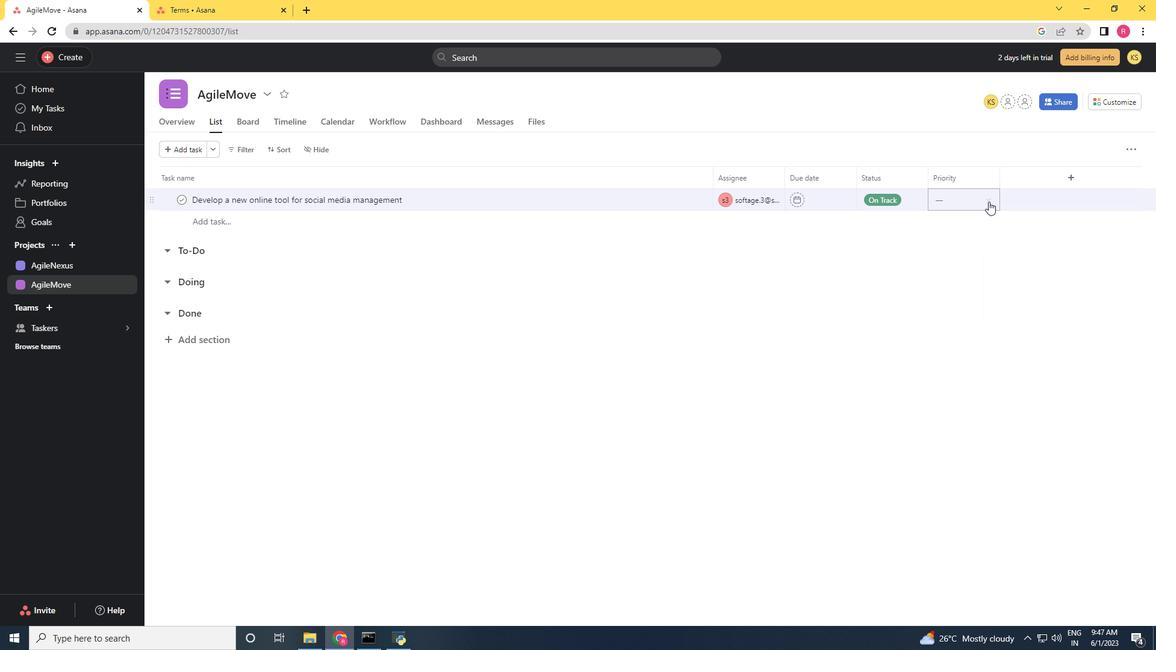 
Action: Mouse pressed left at (986, 198)
Screenshot: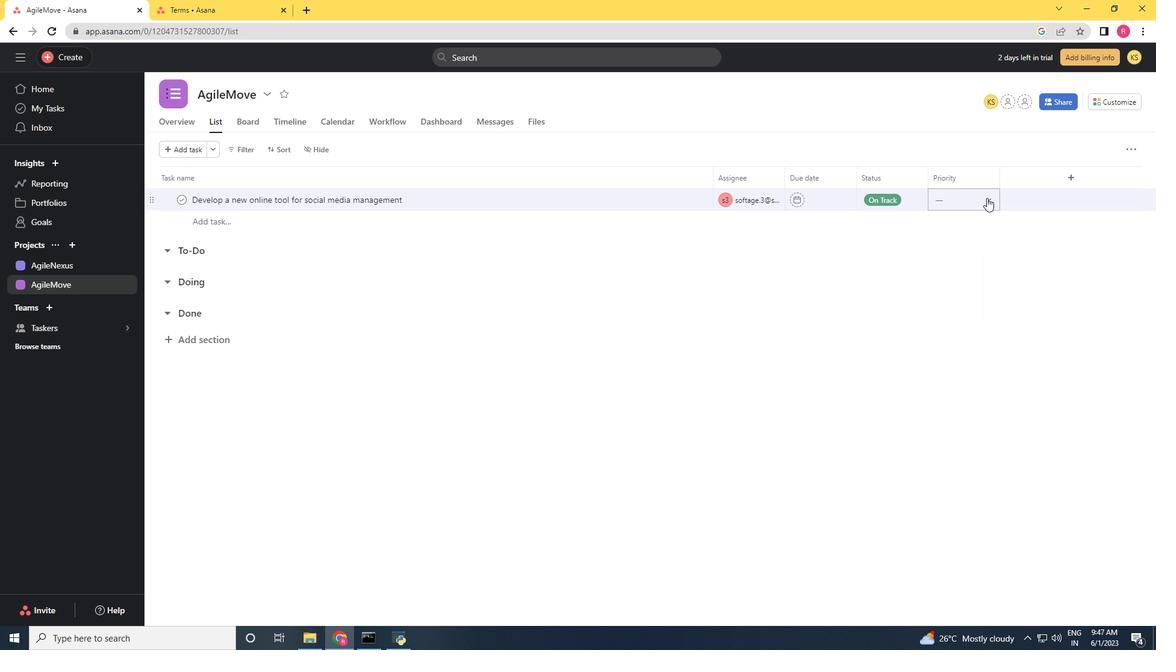 
Action: Mouse moved to (977, 279)
Screenshot: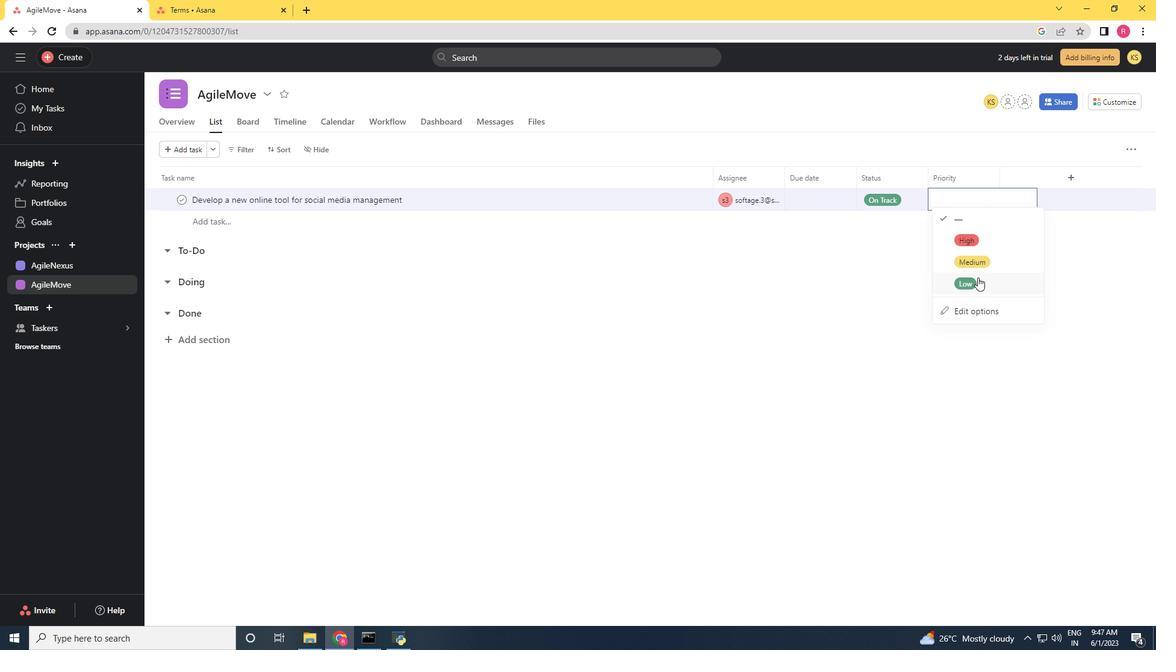 
Action: Mouse pressed left at (977, 279)
Screenshot: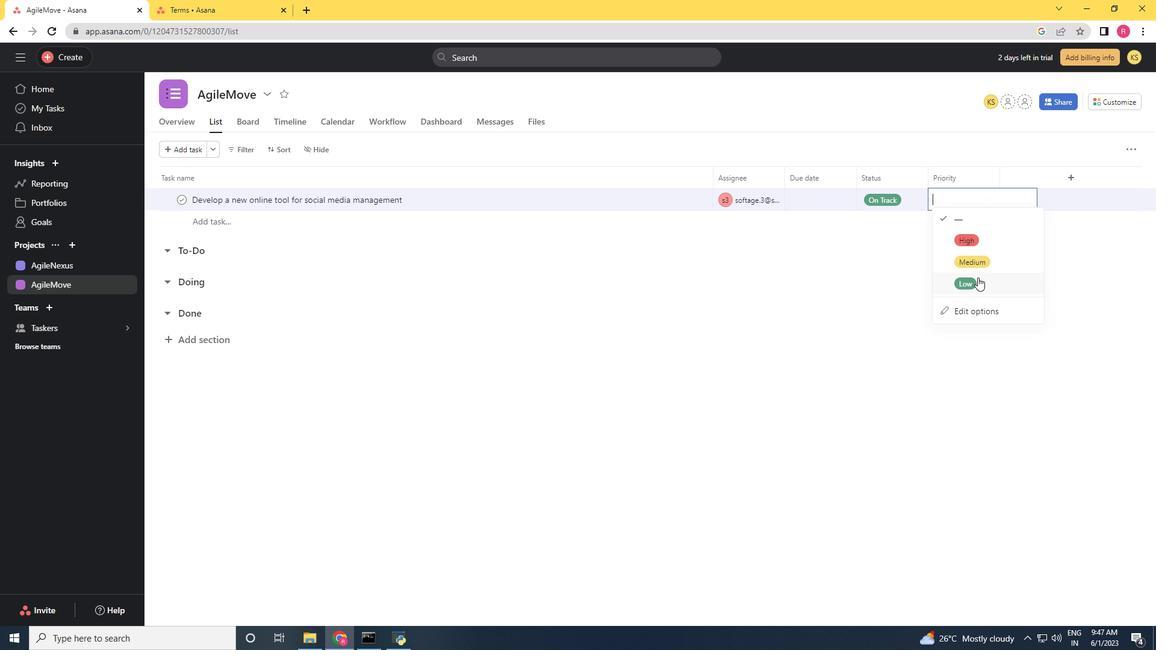 
